 Task: Open Card Snorkeling Review in Board Social Media Influencer Outreach to Workspace CRM Systems and add a team member Softage.2@softage.net, a label Orange, a checklist Sailing, an attachment from Trello, a color Orange and finally, add a card description 'Develop and launch new customer loyalty program for frequent buyers' and a comment 'This task requires us to be proactive and take ownership of our work, ensuring that we are making progress towards our goals.'. Add a start date 'Jan 02, 1900' with a due date 'Jan 09, 1900'
Action: Mouse moved to (117, 48)
Screenshot: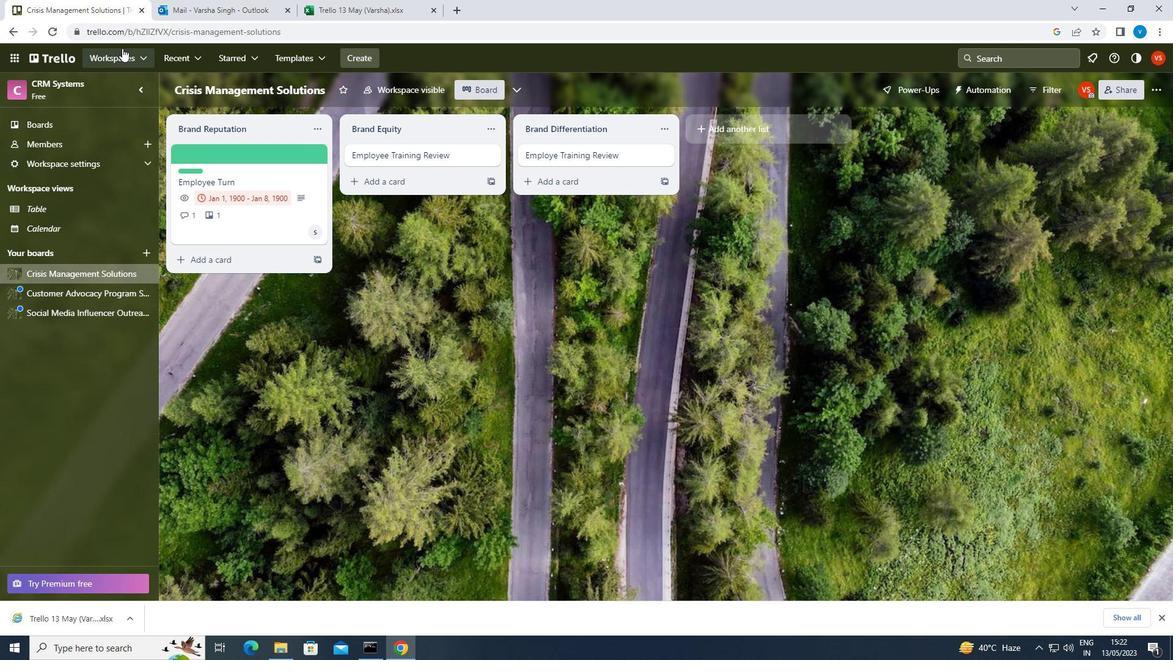 
Action: Mouse pressed left at (117, 48)
Screenshot: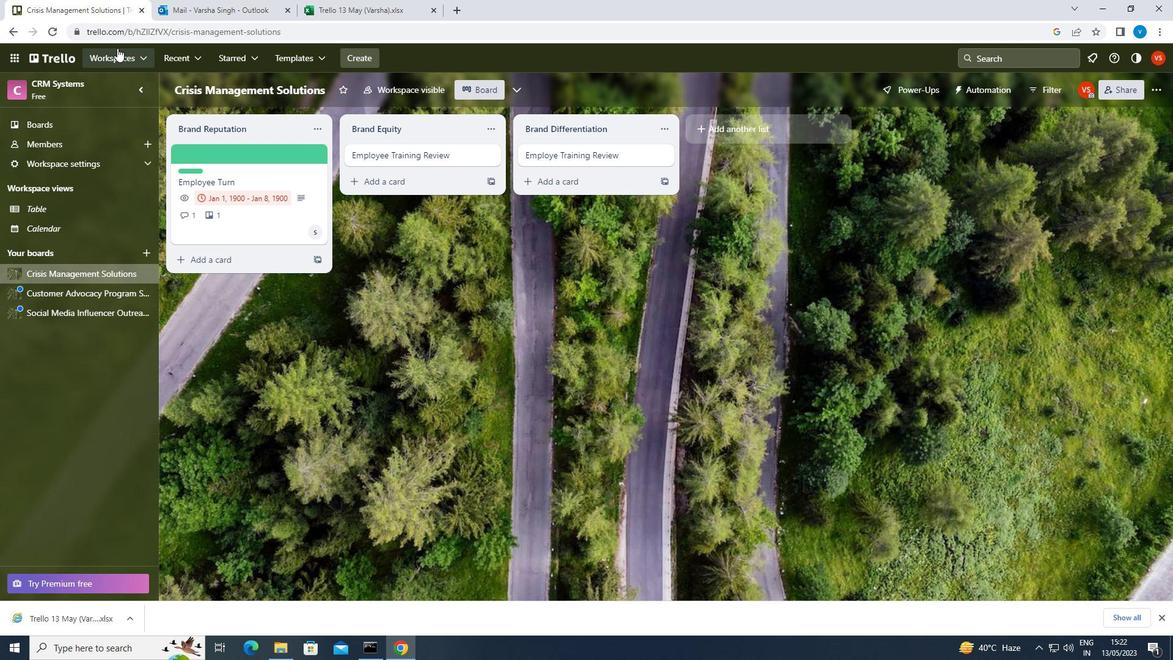
Action: Mouse moved to (143, 480)
Screenshot: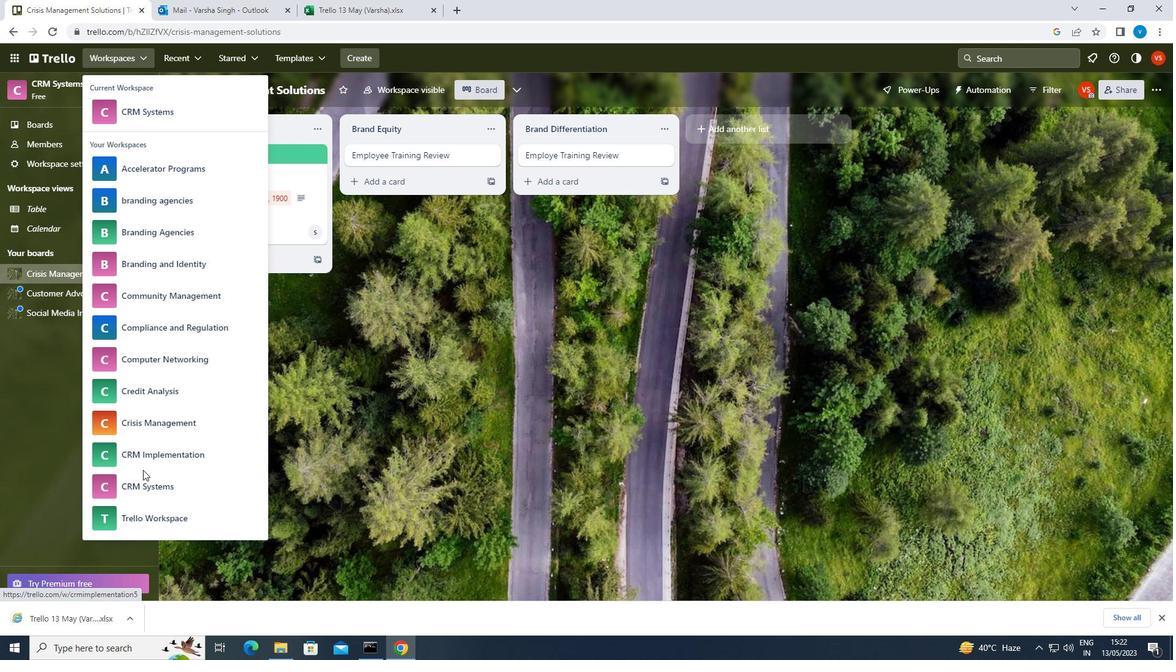 
Action: Mouse pressed left at (143, 480)
Screenshot: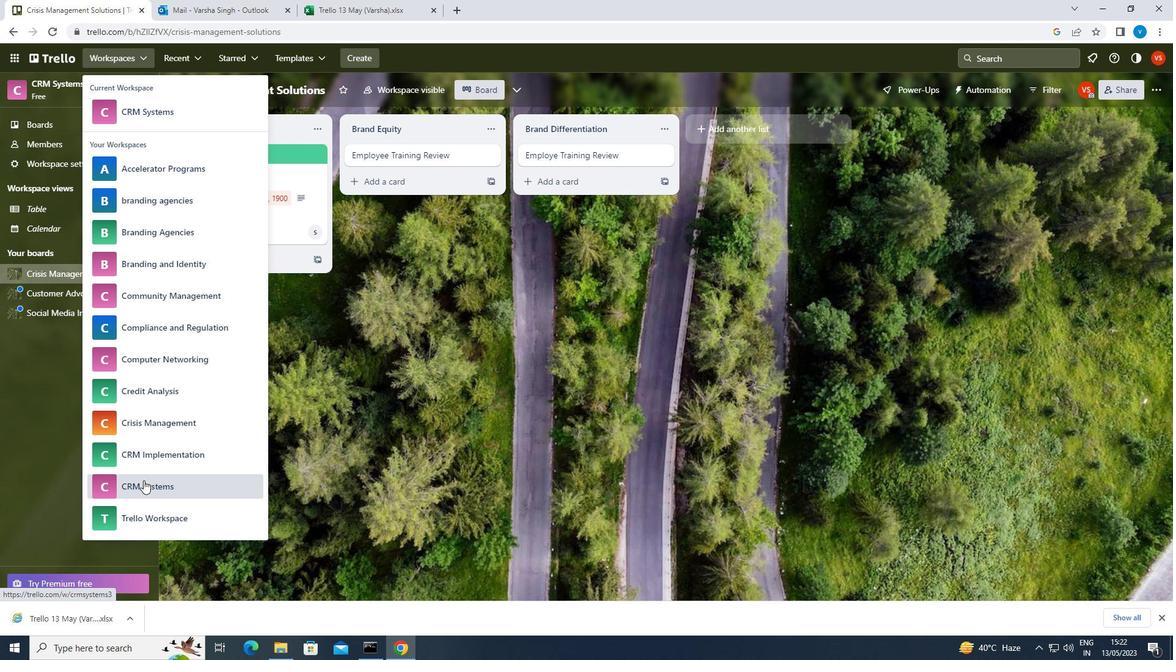 
Action: Mouse moved to (81, 310)
Screenshot: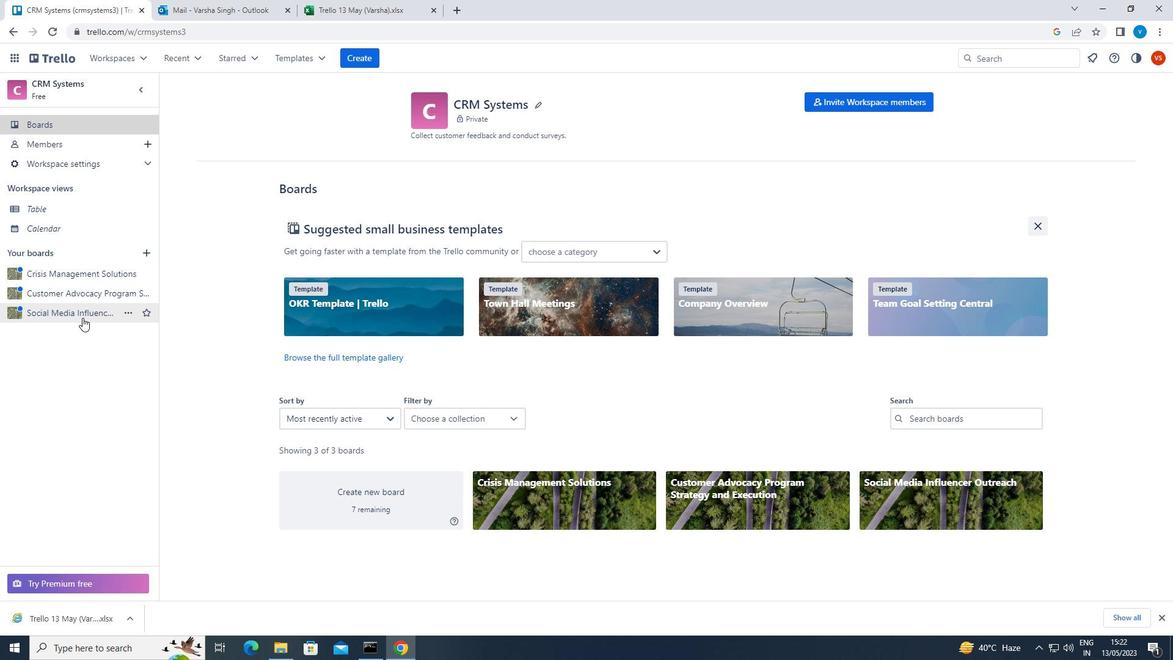 
Action: Mouse pressed left at (81, 310)
Screenshot: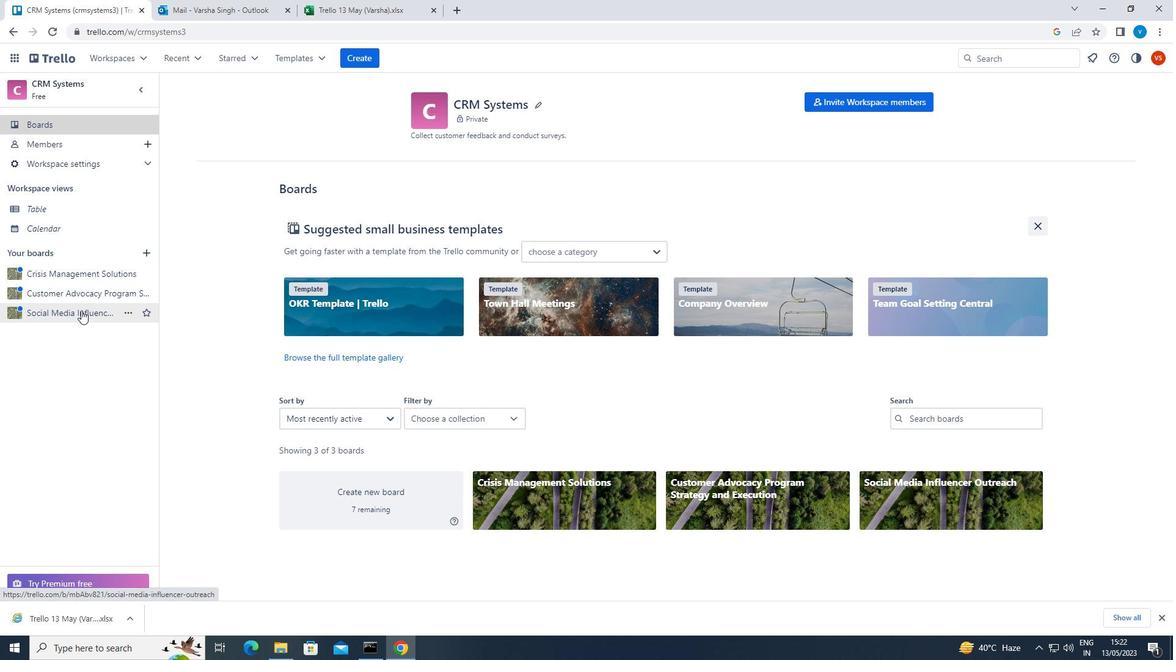 
Action: Mouse moved to (238, 150)
Screenshot: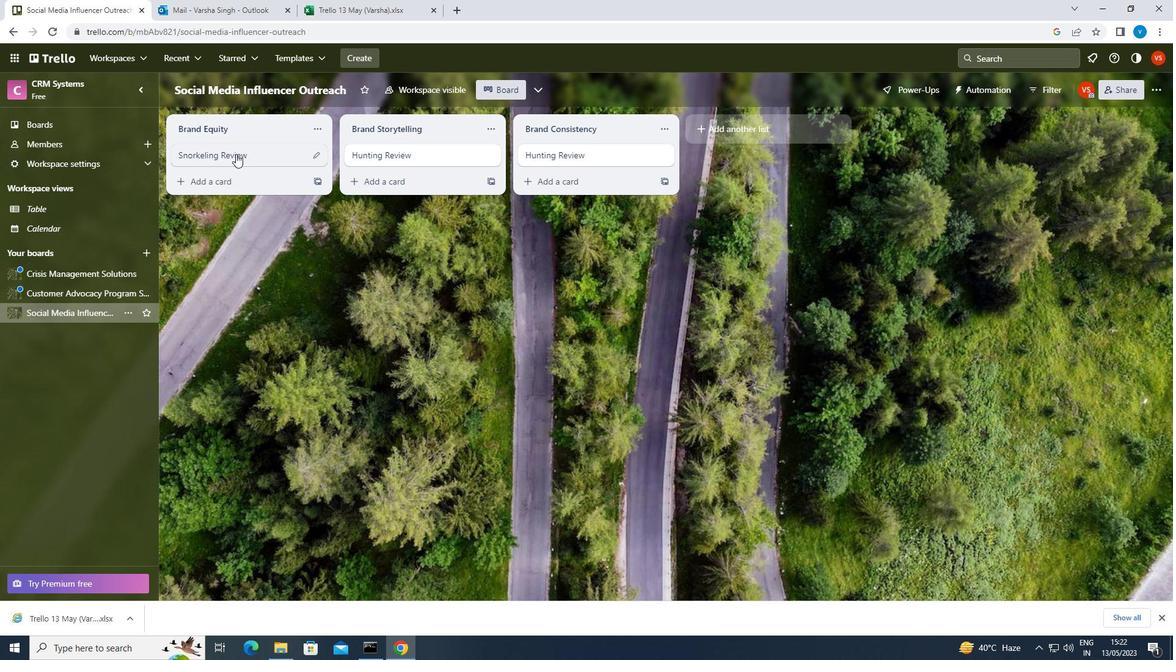 
Action: Mouse pressed left at (238, 150)
Screenshot: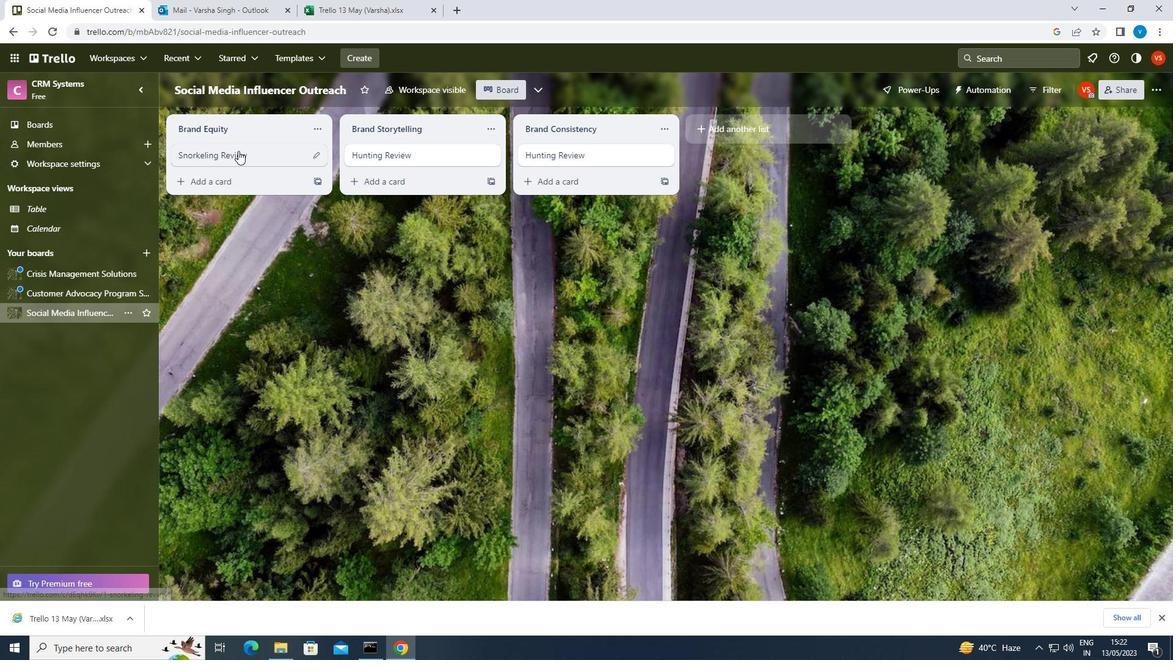 
Action: Mouse moved to (746, 153)
Screenshot: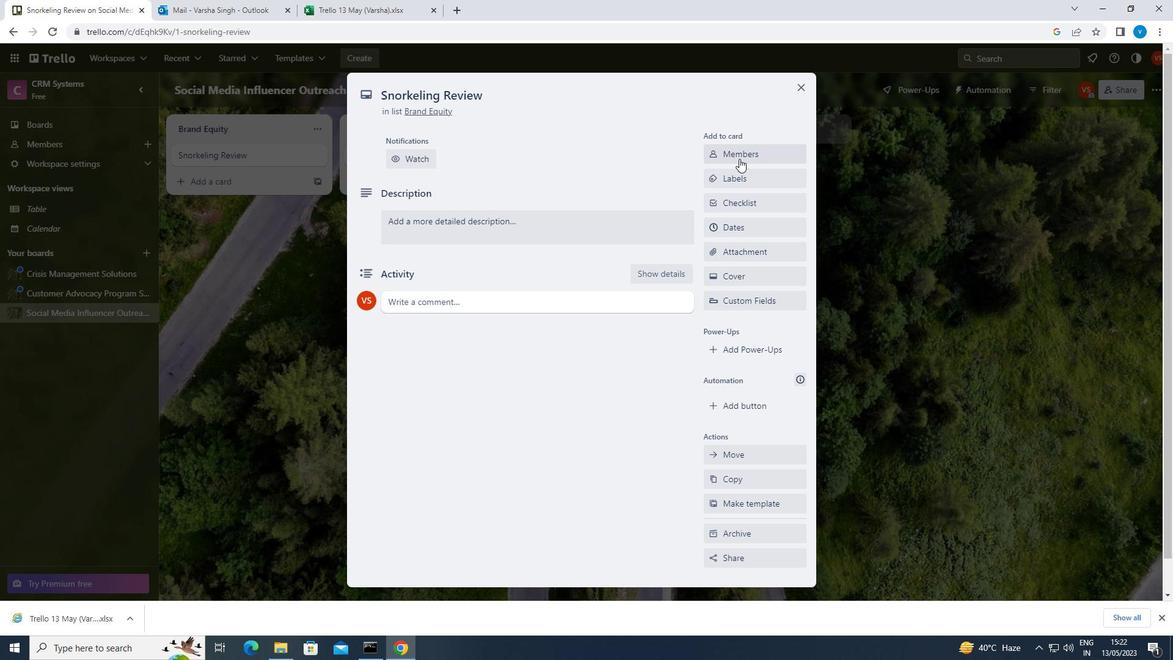 
Action: Mouse pressed left at (746, 153)
Screenshot: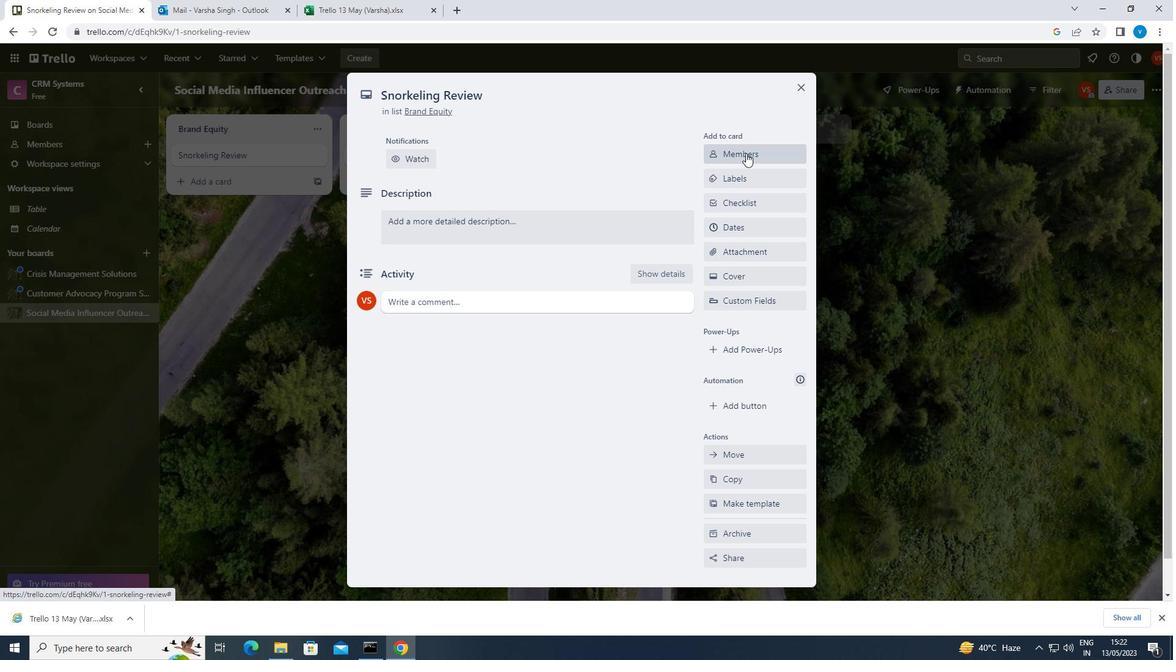 
Action: Key pressed <Key.shift>SOFTAGE.2<Key.shift>@SOFTAGE.NET
Screenshot: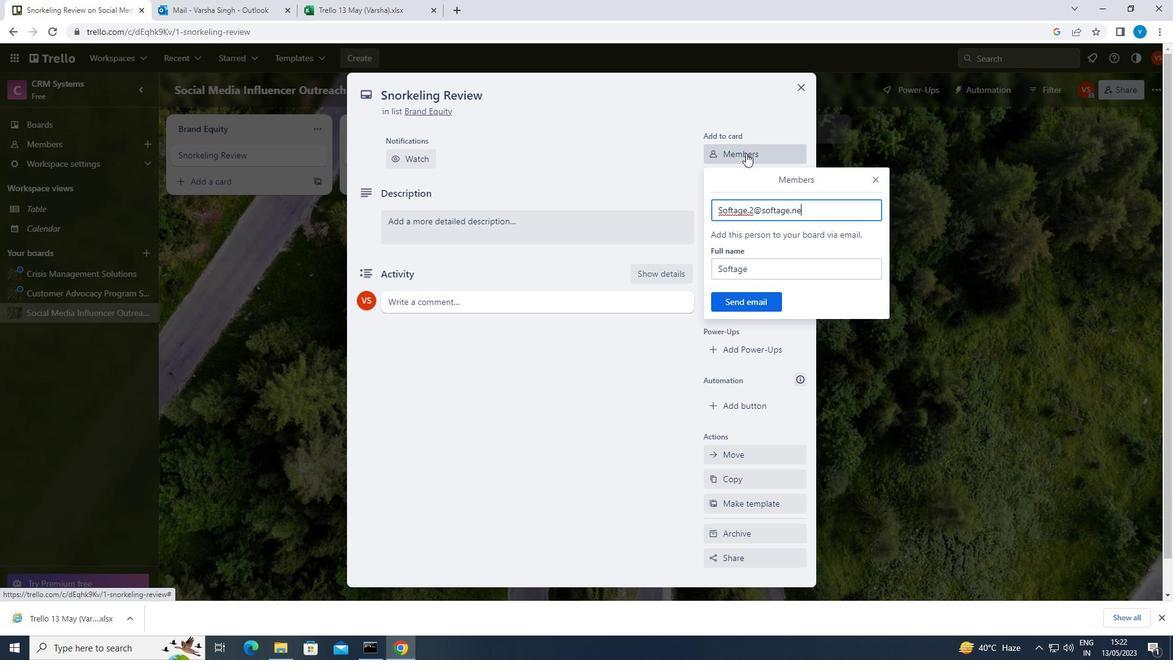 
Action: Mouse moved to (752, 297)
Screenshot: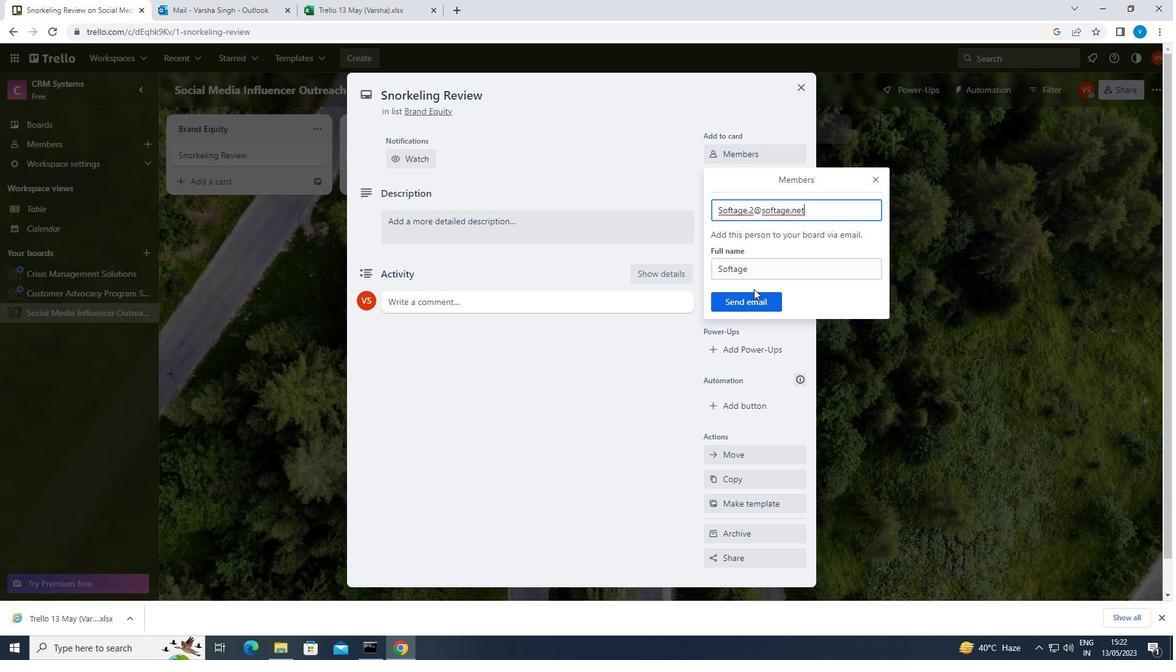 
Action: Mouse pressed left at (752, 297)
Screenshot: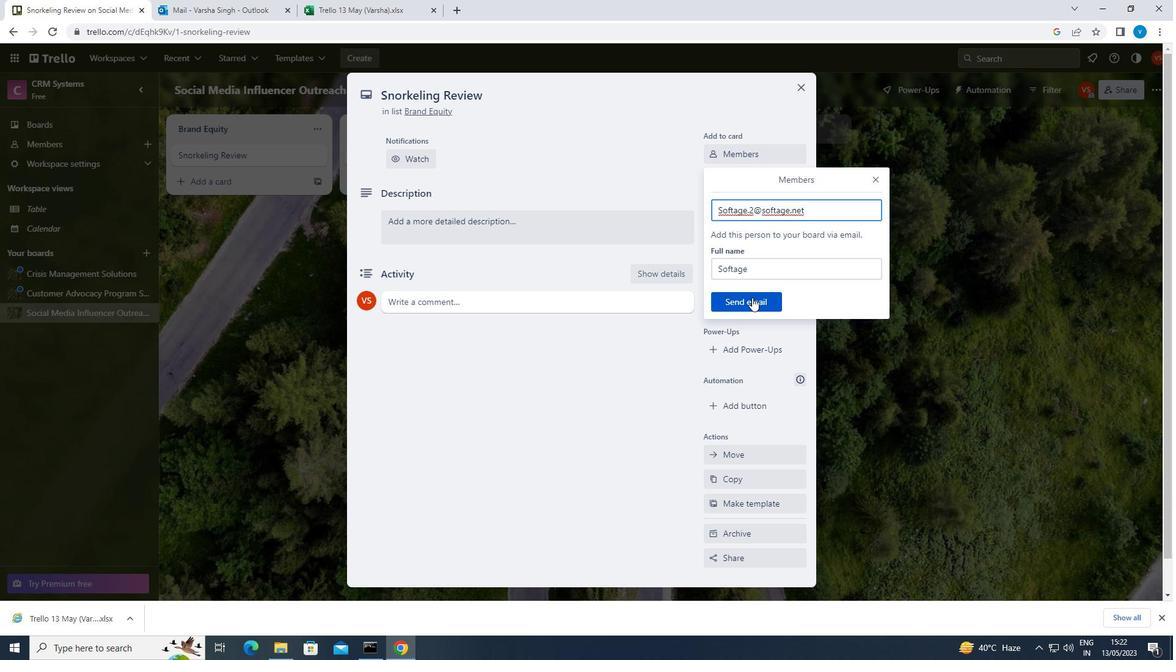 
Action: Mouse moved to (782, 220)
Screenshot: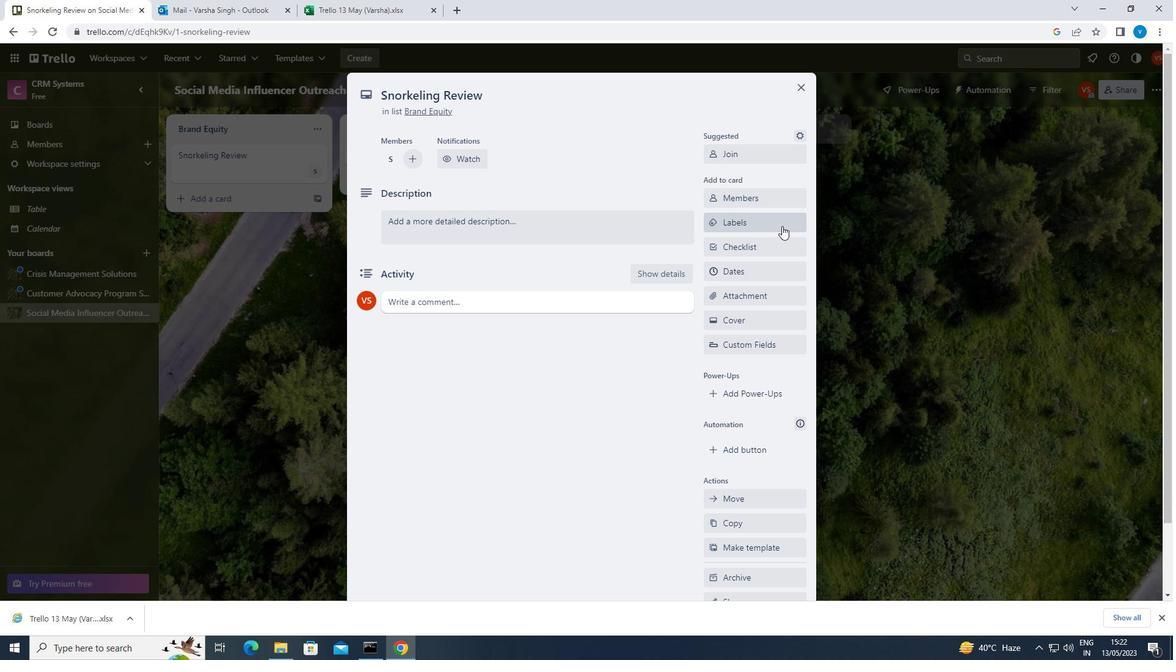 
Action: Mouse pressed left at (782, 220)
Screenshot: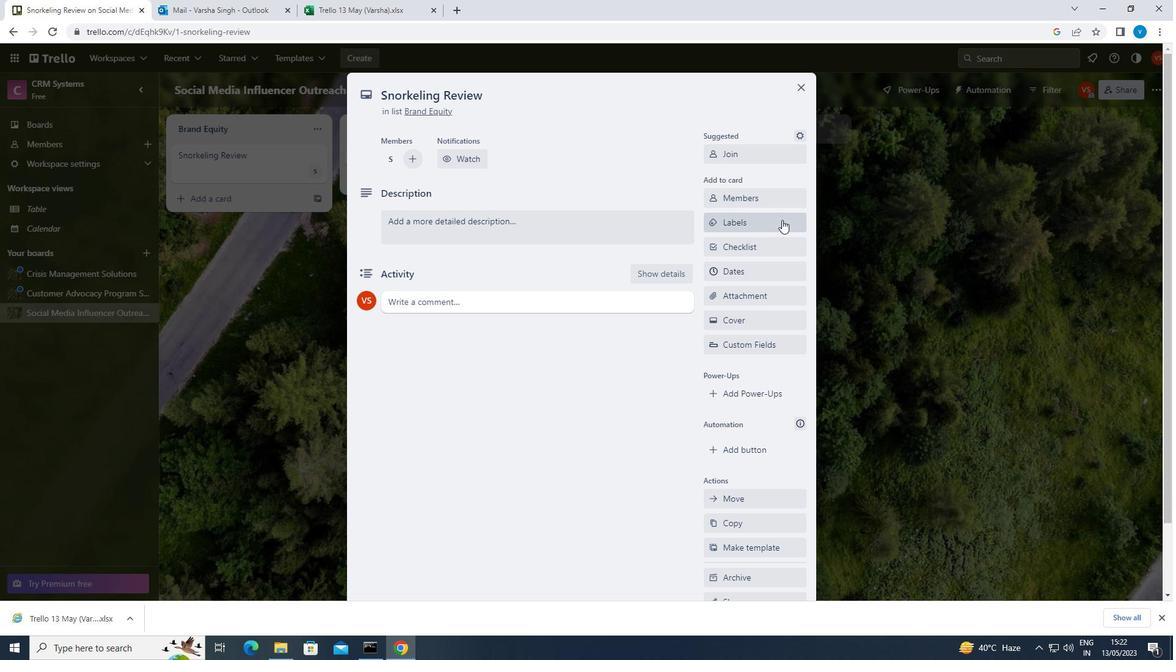 
Action: Mouse moved to (800, 363)
Screenshot: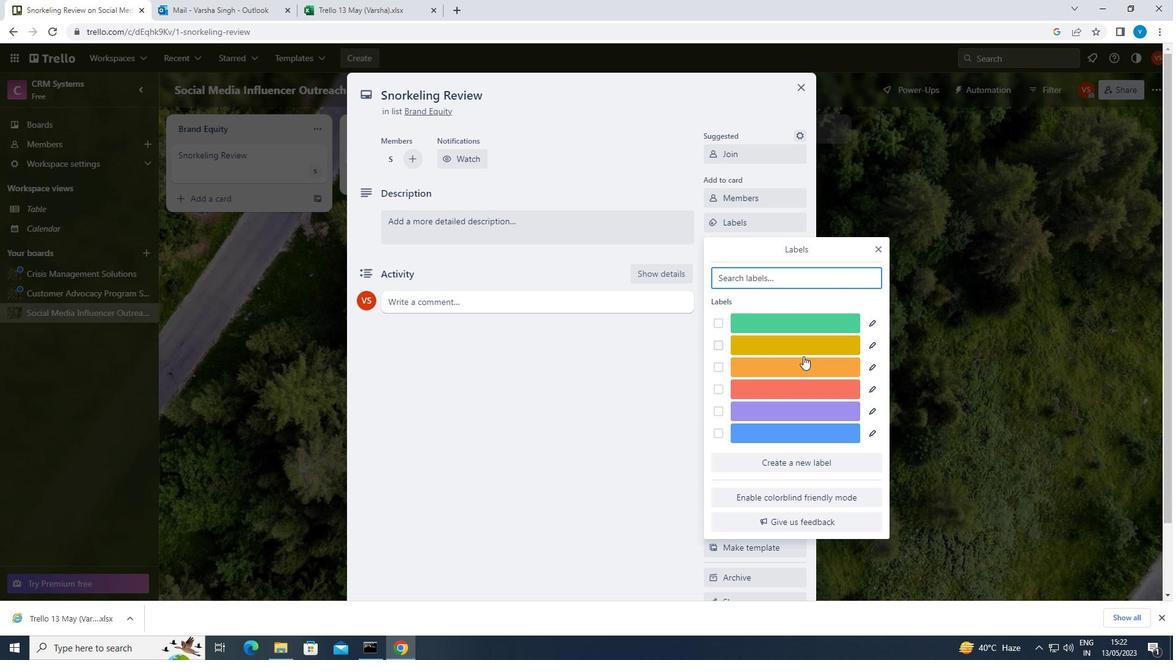 
Action: Mouse pressed left at (800, 363)
Screenshot: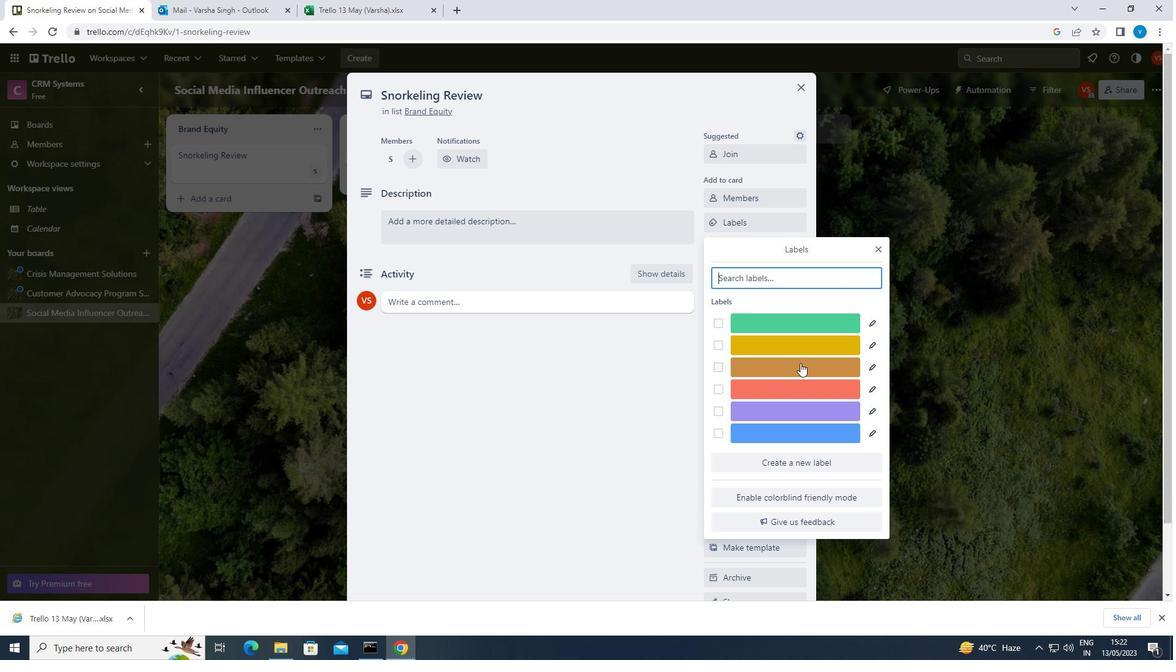 
Action: Mouse moved to (875, 250)
Screenshot: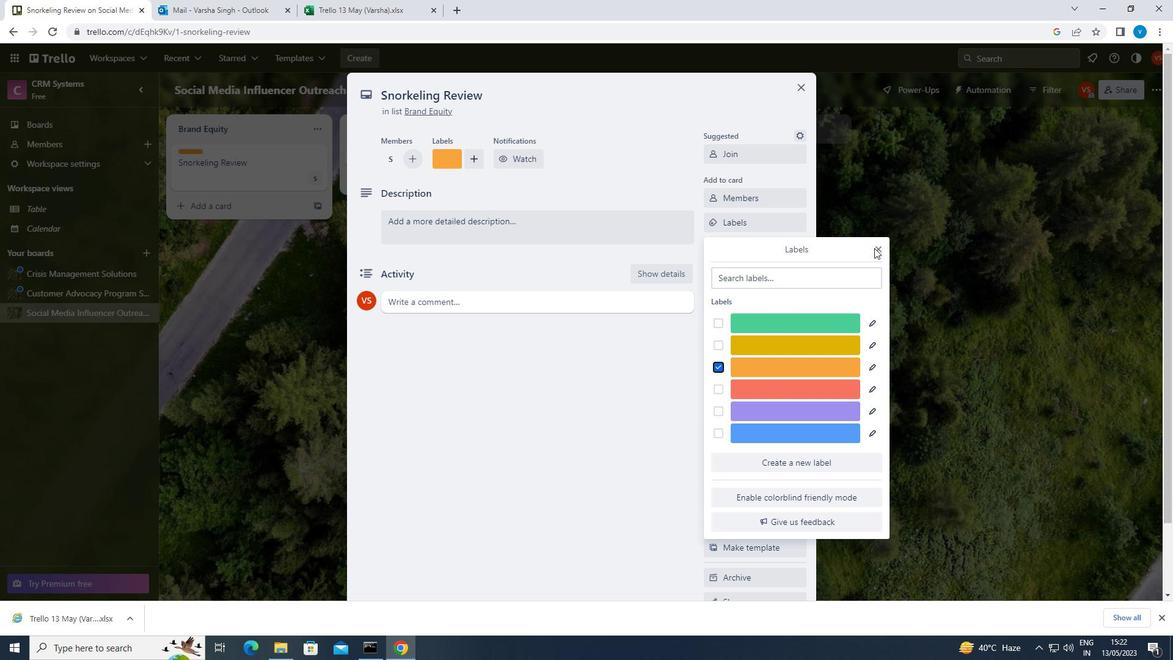 
Action: Mouse pressed left at (875, 250)
Screenshot: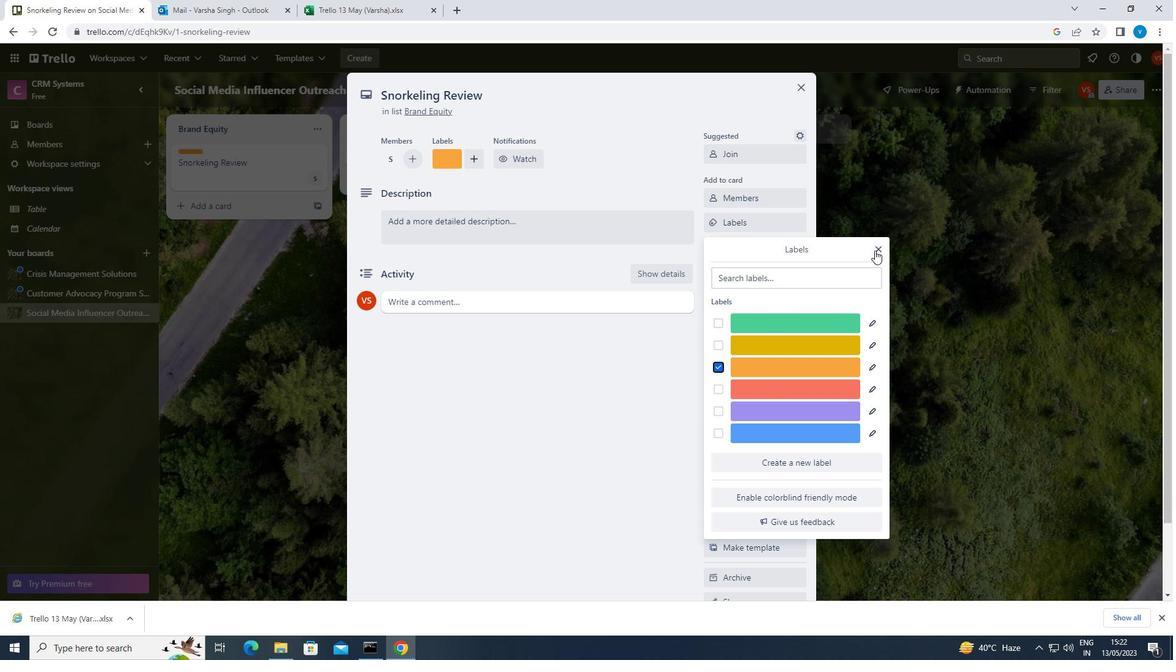 
Action: Mouse moved to (777, 248)
Screenshot: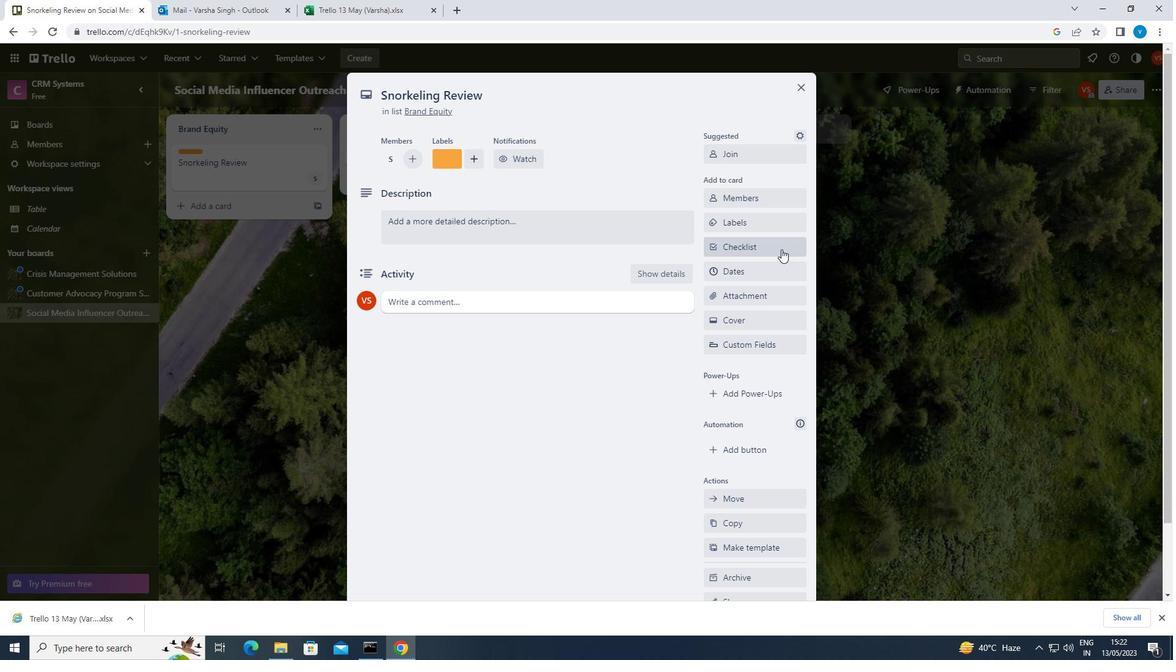 
Action: Mouse pressed left at (777, 248)
Screenshot: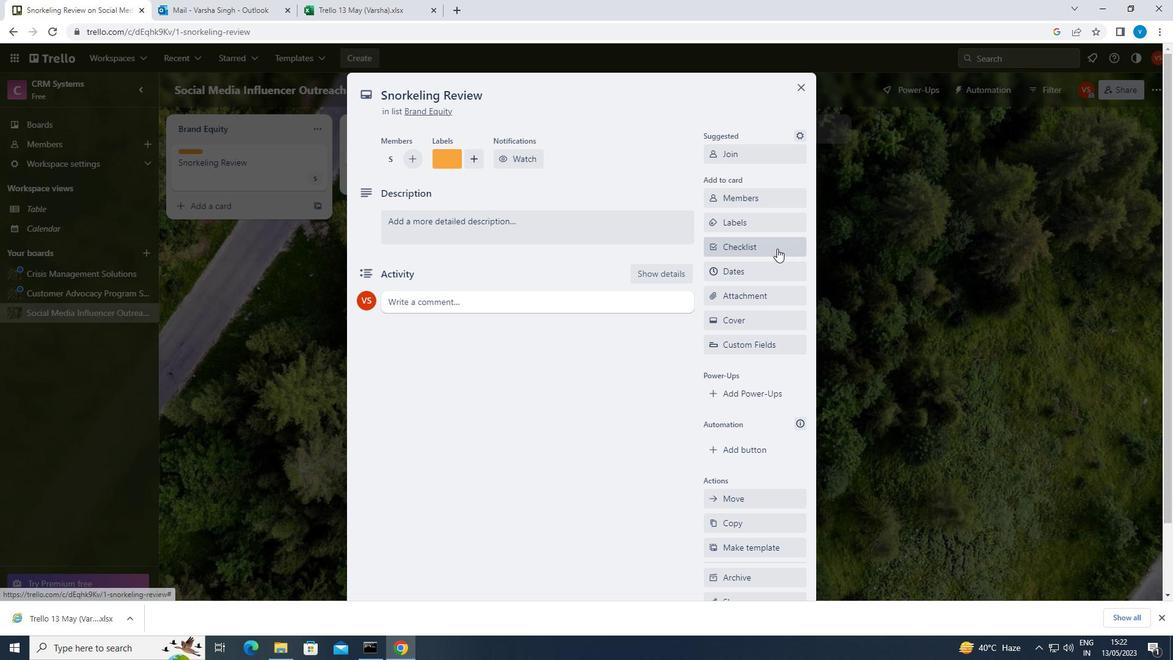 
Action: Mouse moved to (776, 318)
Screenshot: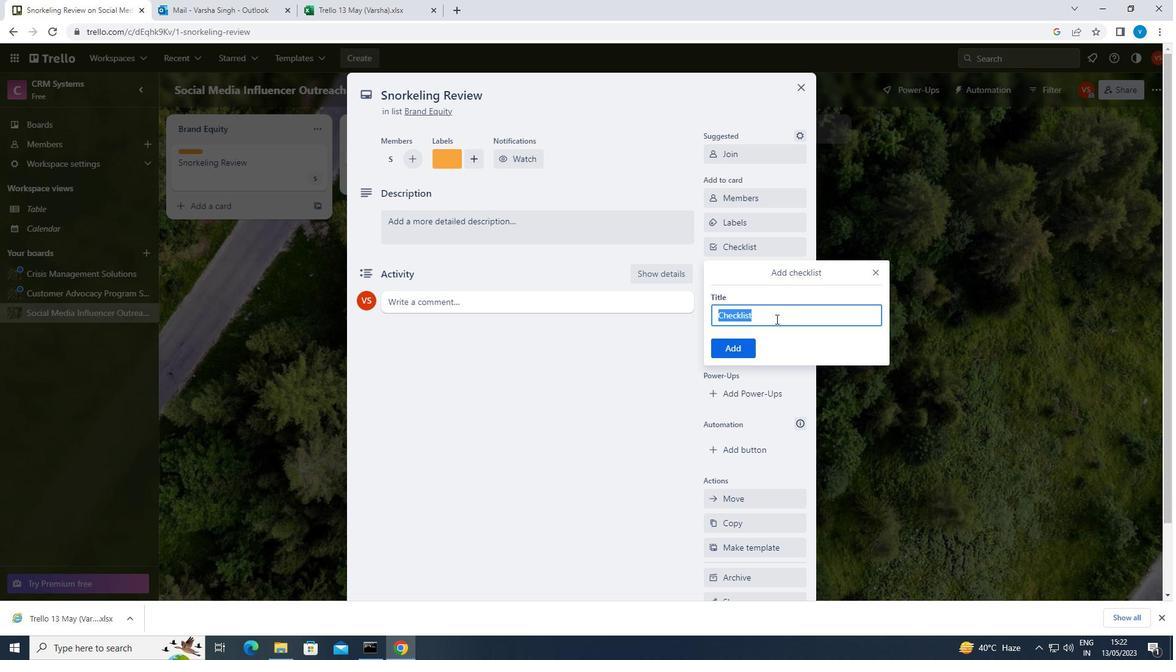
Action: Key pressed <Key.shift>
Screenshot: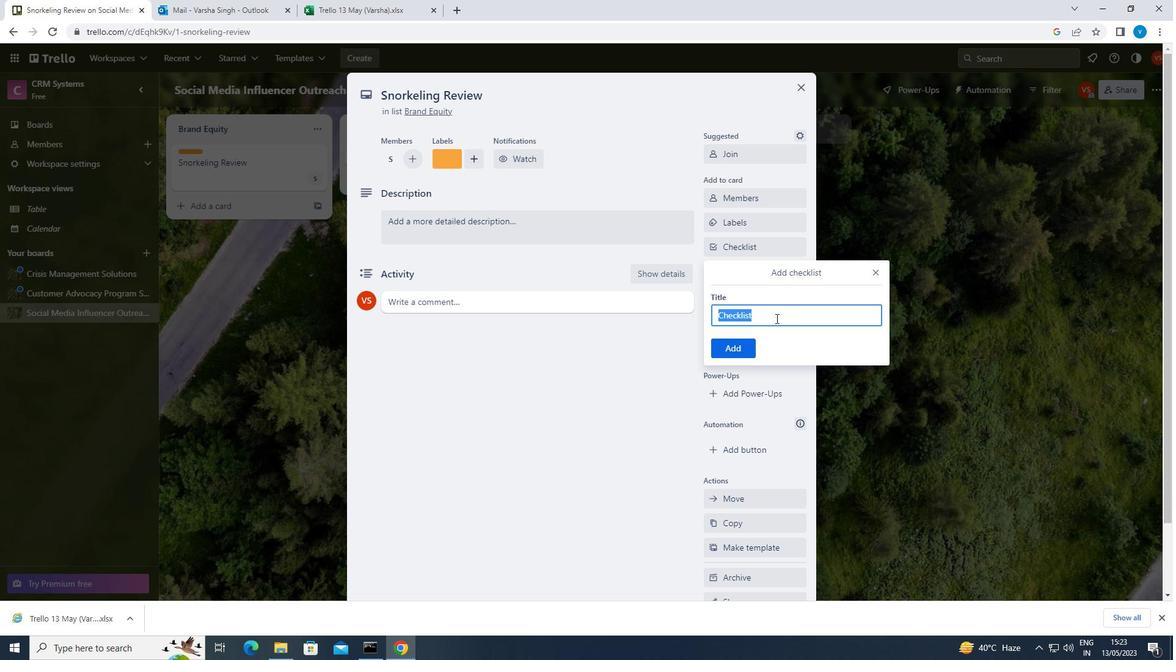 
Action: Mouse moved to (776, 318)
Screenshot: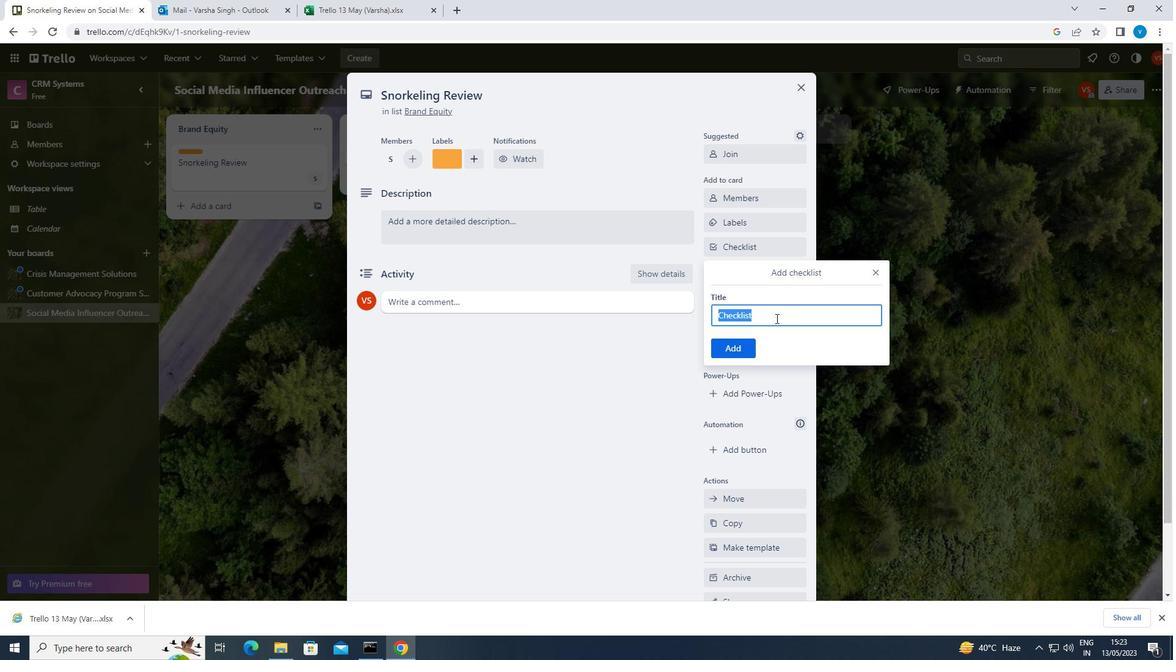 
Action: Key pressed SAILING
Screenshot: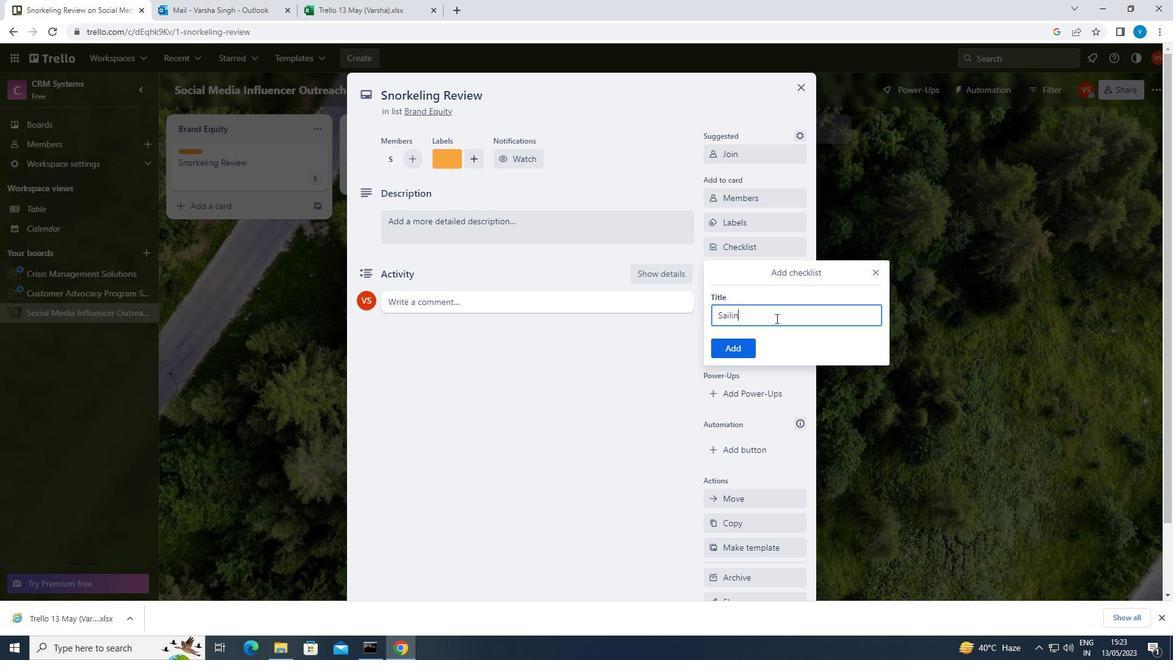 
Action: Mouse moved to (740, 350)
Screenshot: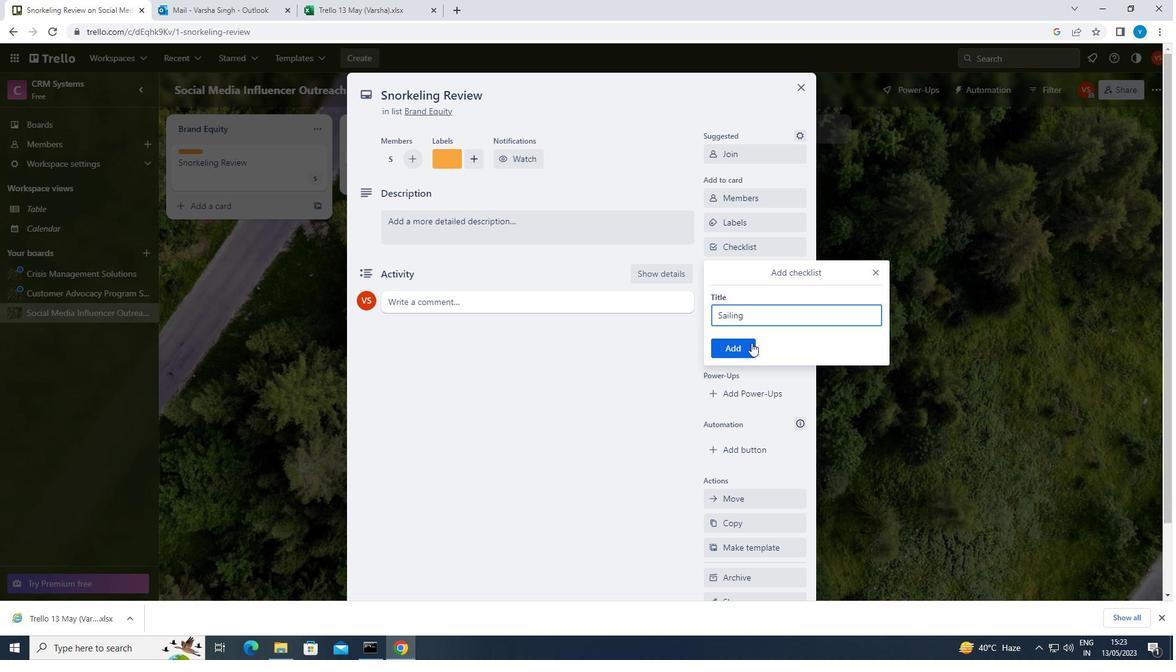 
Action: Mouse pressed left at (740, 350)
Screenshot: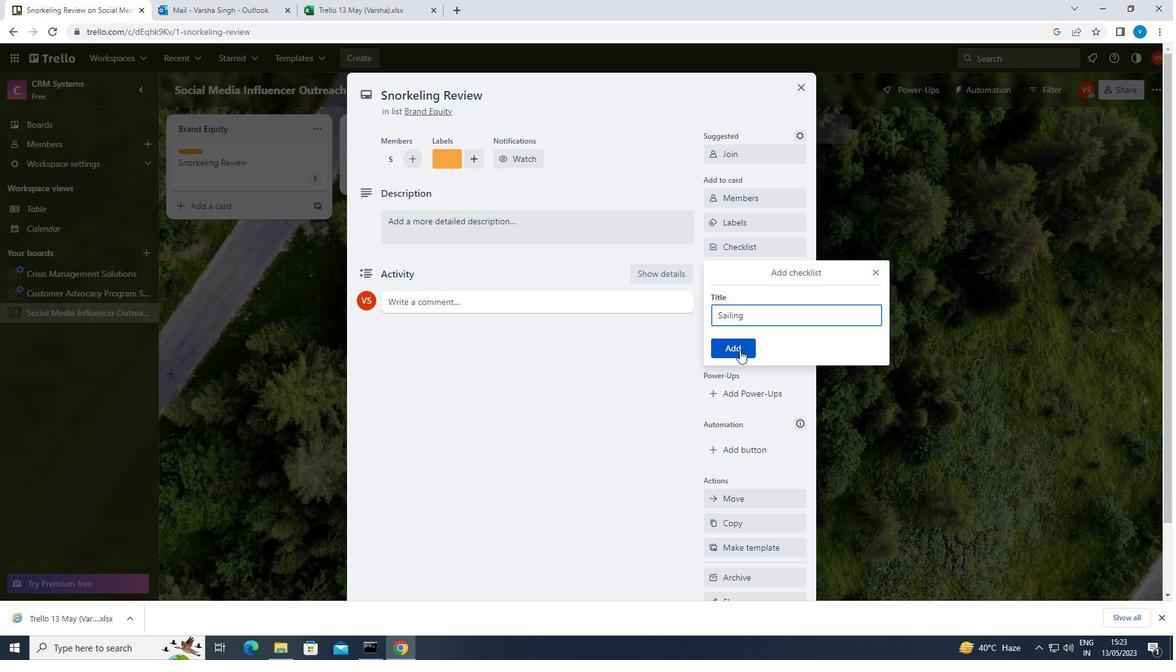
Action: Mouse moved to (759, 290)
Screenshot: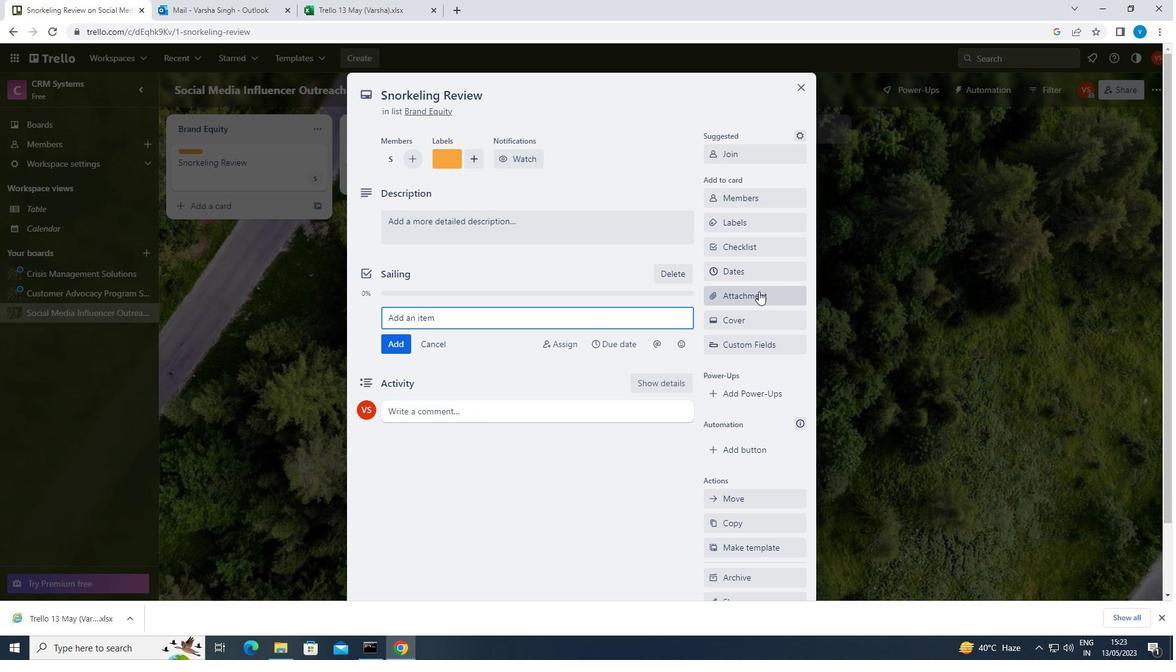
Action: Mouse pressed left at (759, 290)
Screenshot: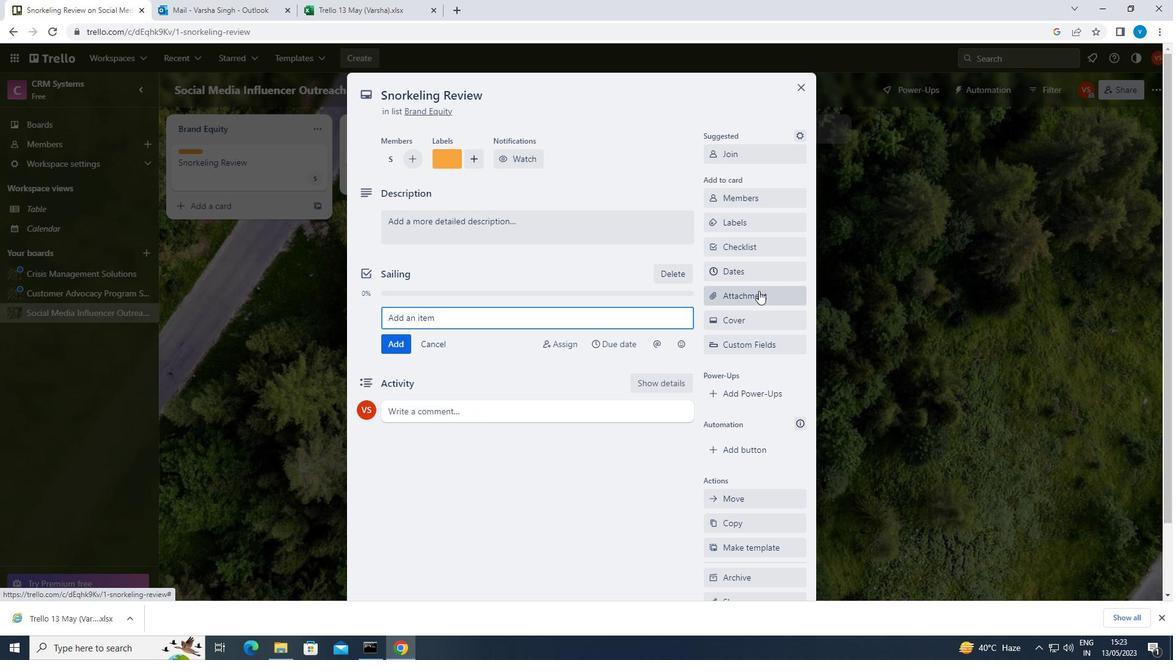 
Action: Mouse moved to (743, 377)
Screenshot: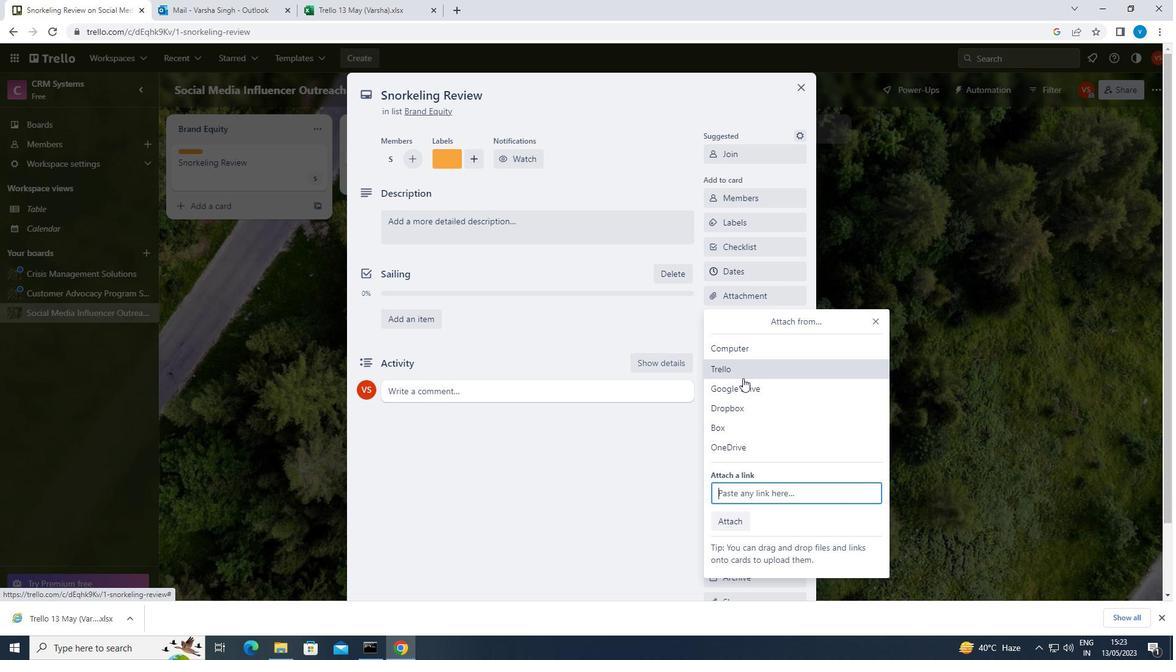 
Action: Mouse pressed left at (743, 377)
Screenshot: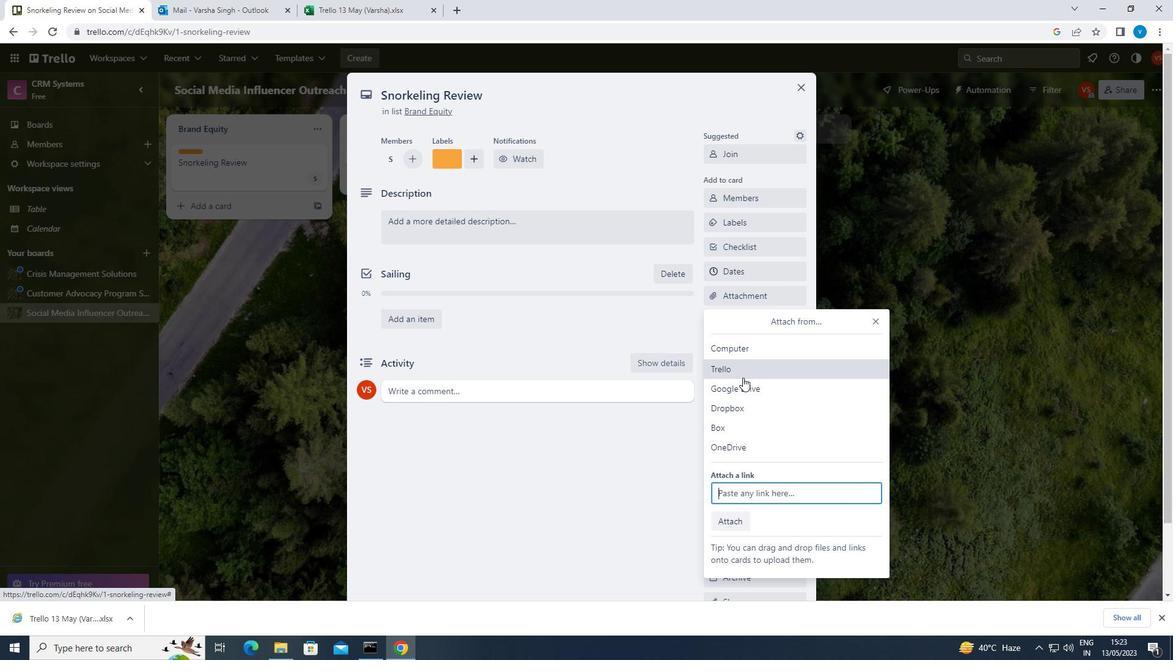 
Action: Mouse moved to (797, 309)
Screenshot: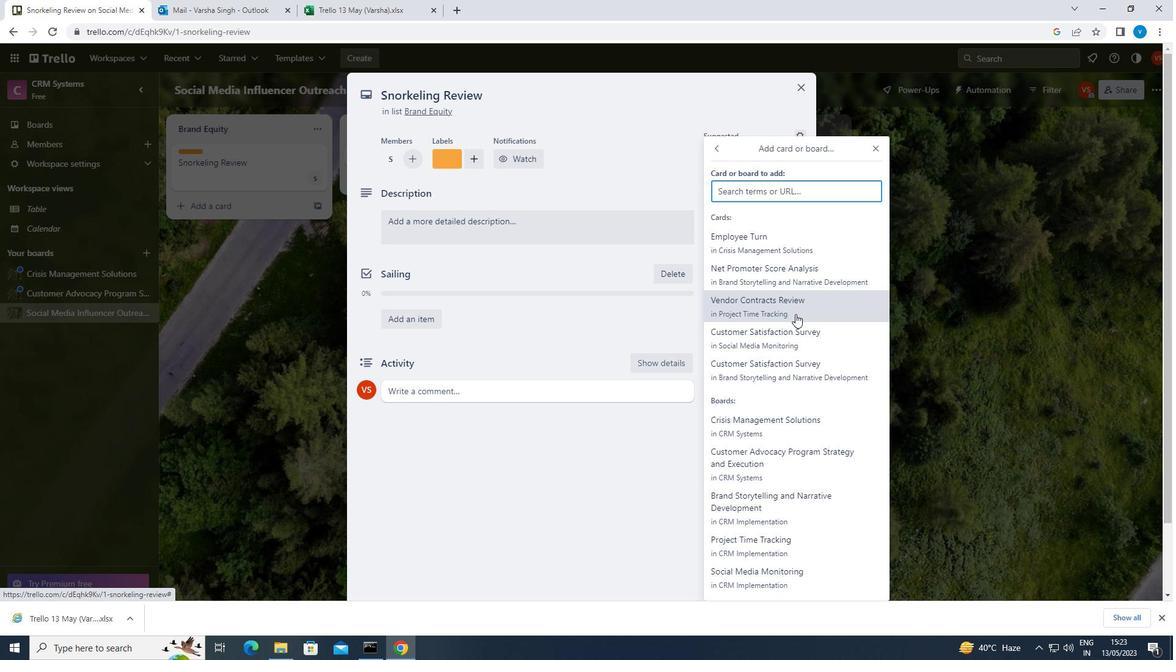 
Action: Mouse pressed left at (797, 309)
Screenshot: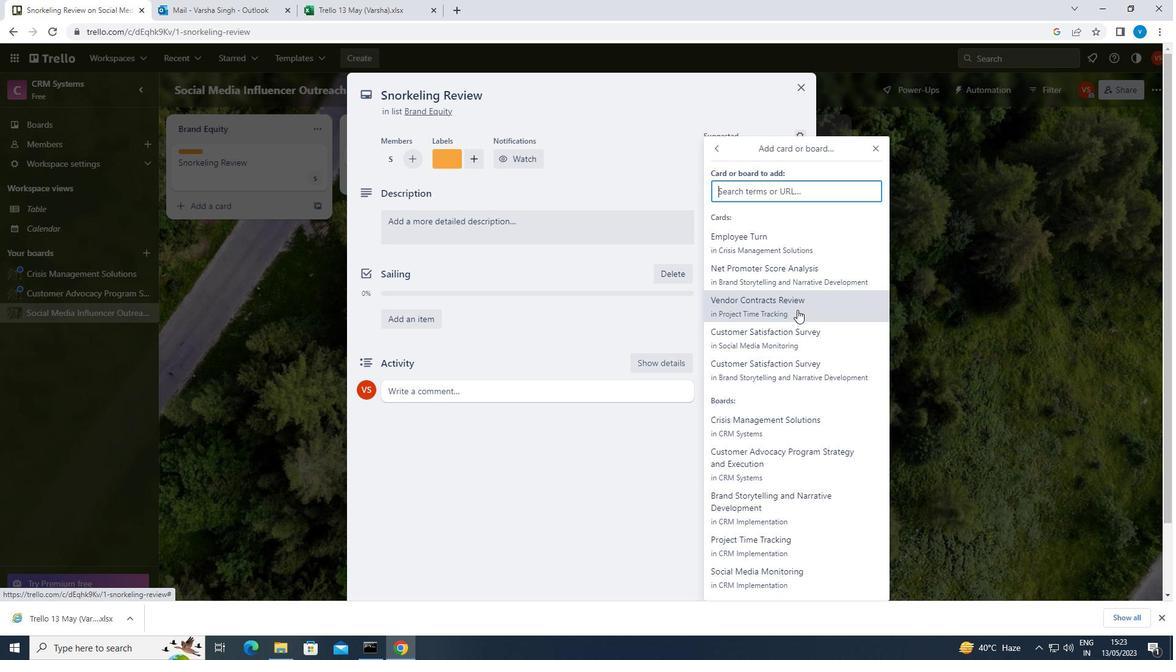 
Action: Mouse moved to (779, 317)
Screenshot: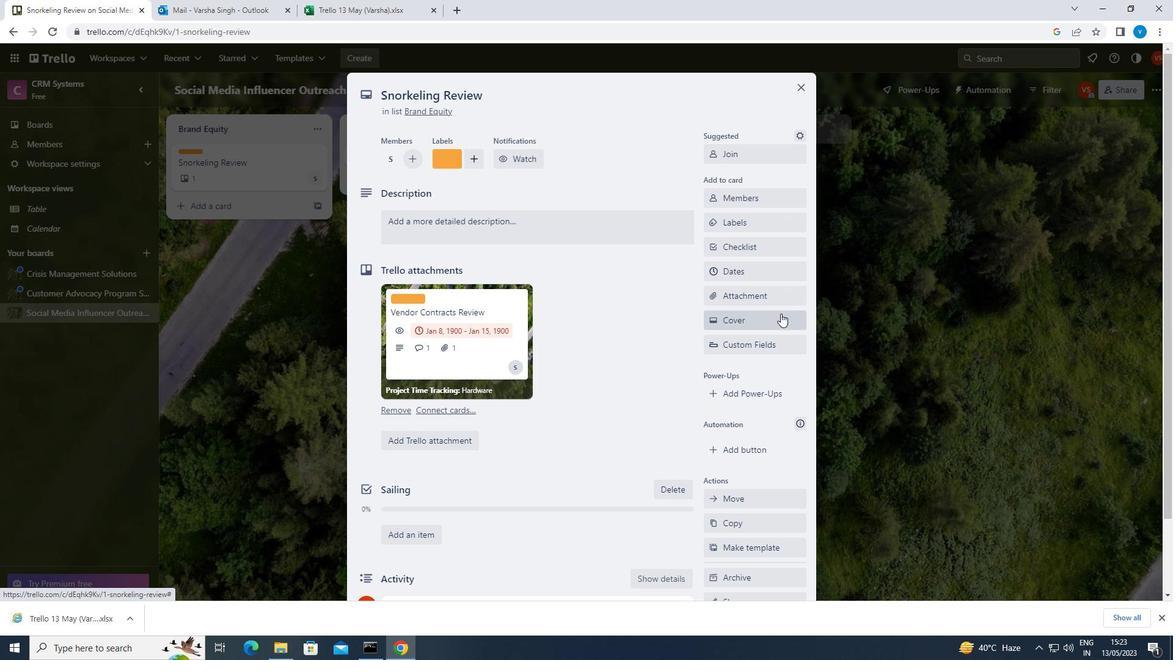 
Action: Mouse pressed left at (779, 317)
Screenshot: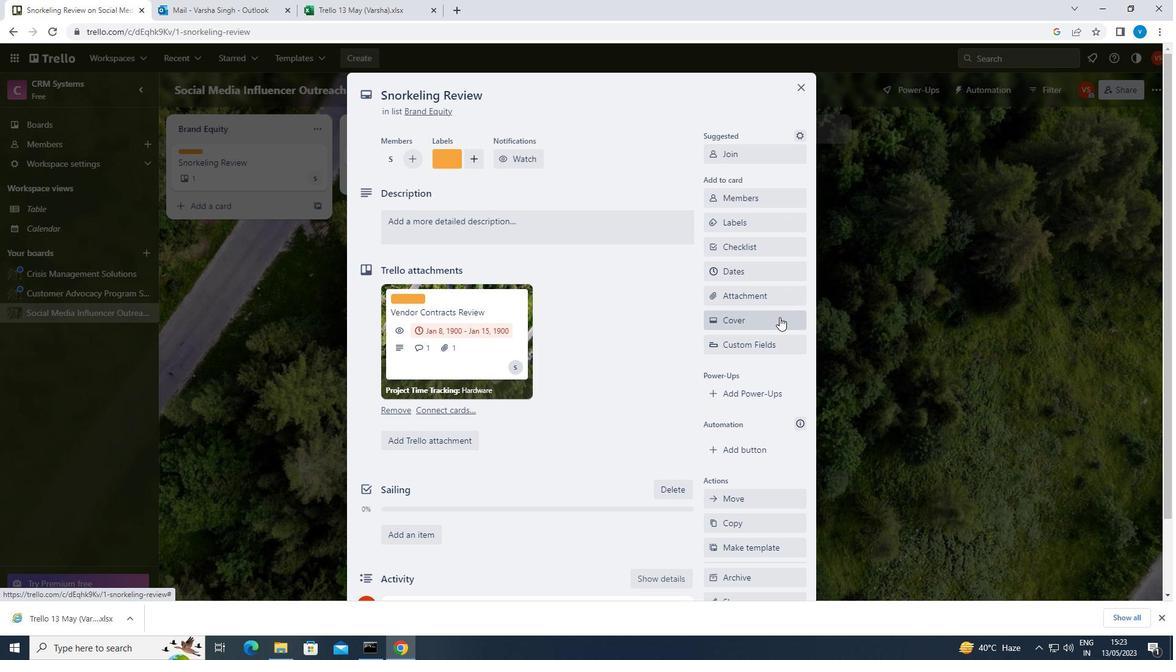
Action: Mouse moved to (803, 356)
Screenshot: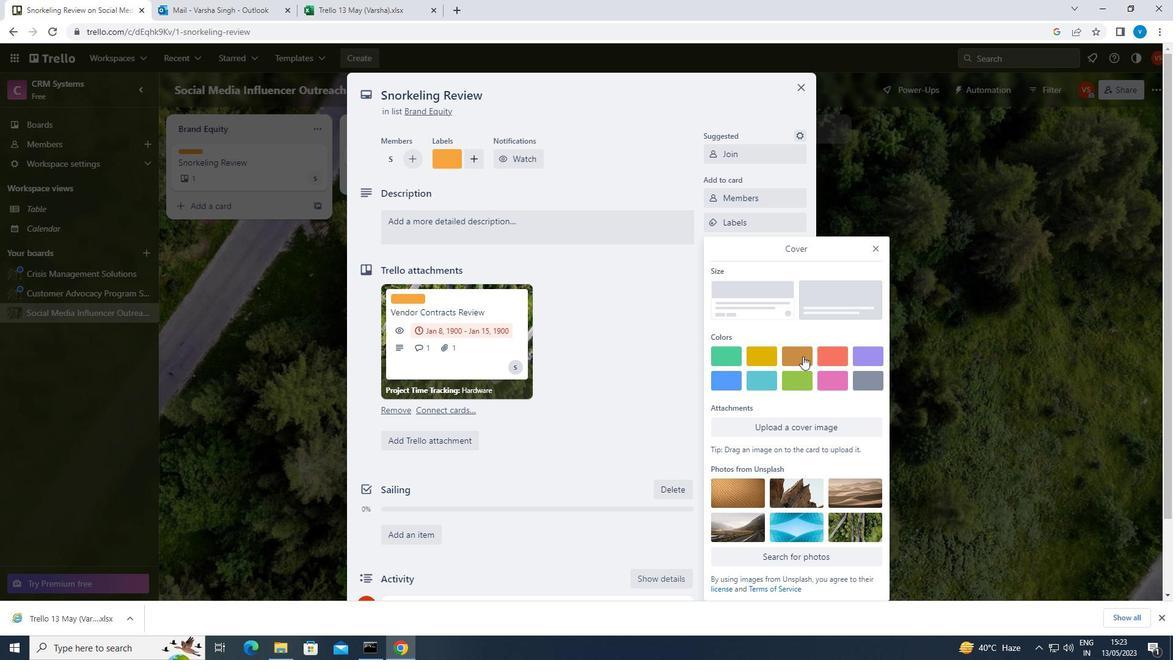 
Action: Mouse pressed left at (803, 356)
Screenshot: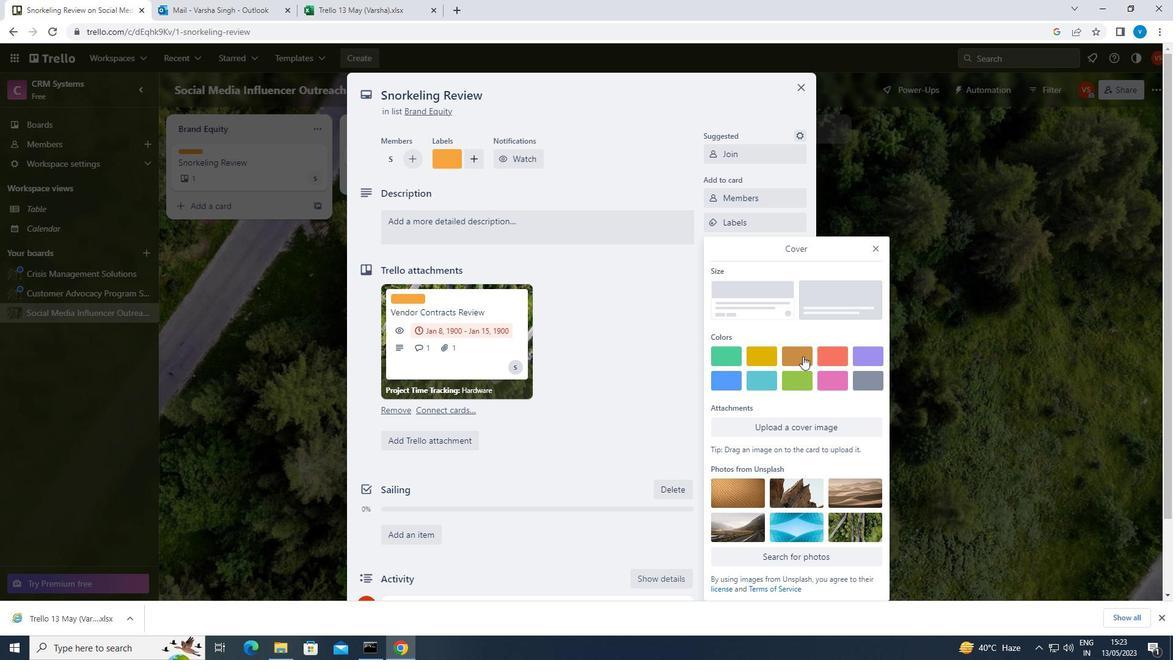 
Action: Mouse moved to (875, 226)
Screenshot: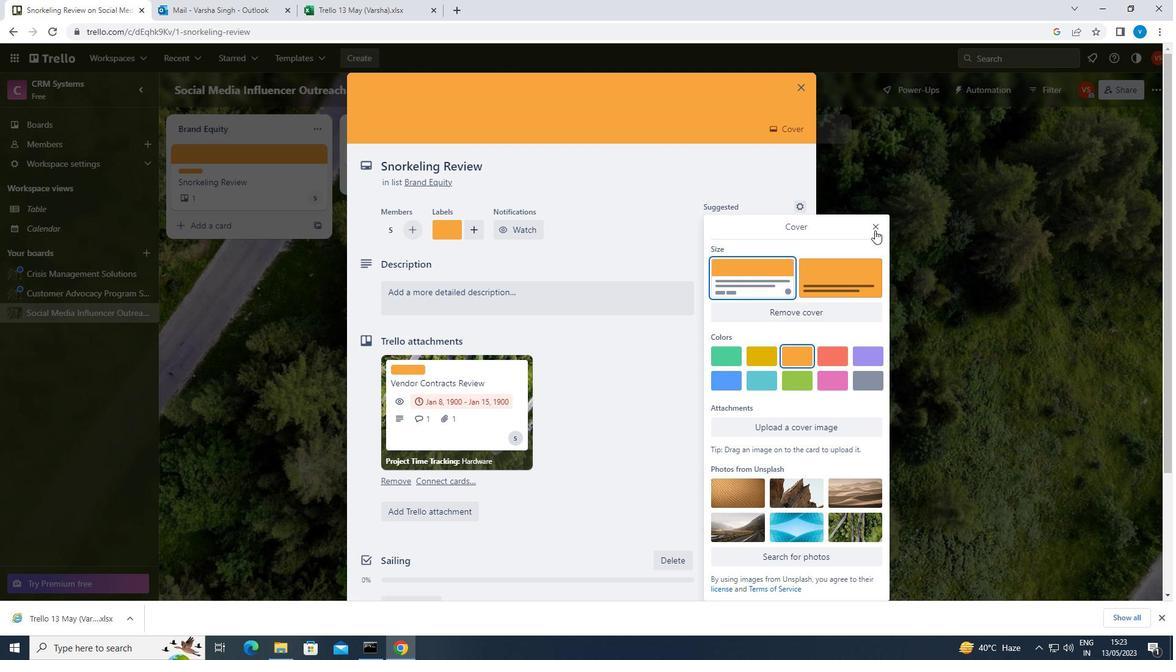 
Action: Mouse pressed left at (875, 226)
Screenshot: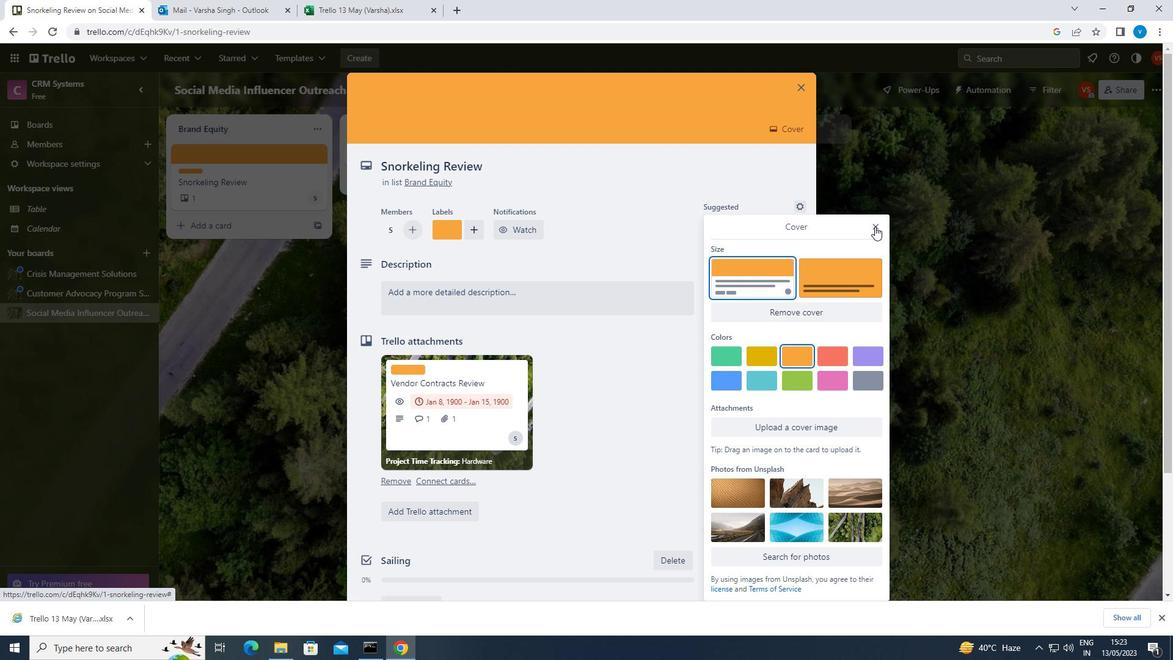 
Action: Mouse moved to (595, 292)
Screenshot: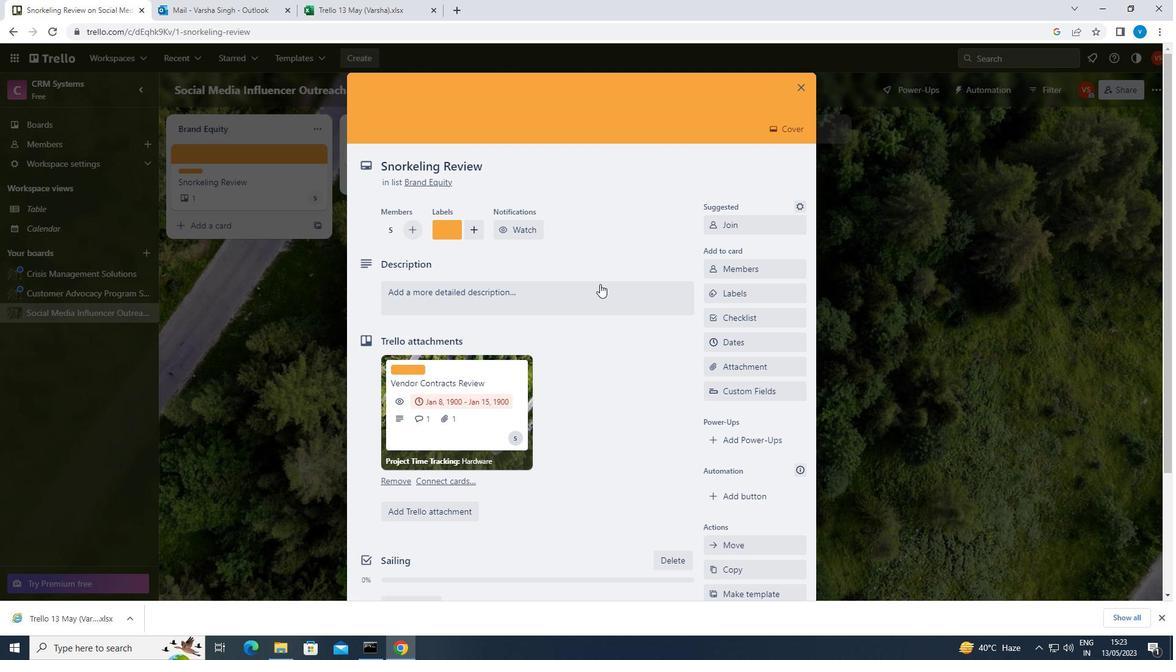 
Action: Mouse pressed left at (595, 292)
Screenshot: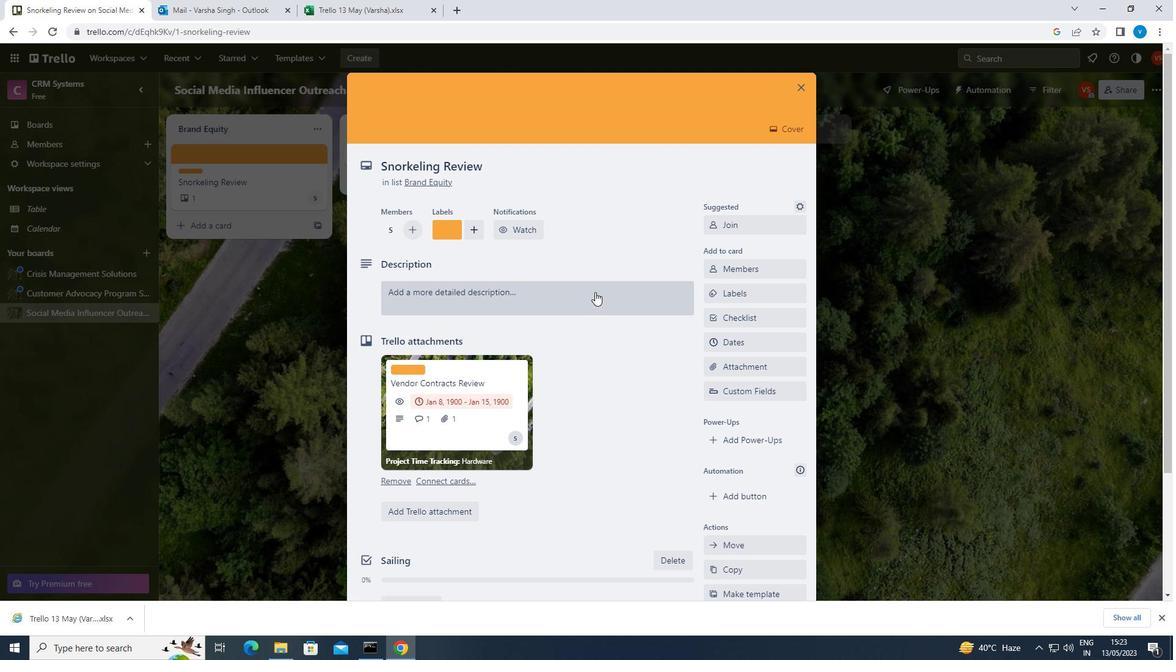 
Action: Key pressed <Key.shift>DEVELOP<Key.space>AND<Key.space>LAUNCH<Key.space>NEW<Key.space>CUSTOMER<Key.space>LOYALTY<Key.space>PROGRAM<Key.space>FOR<Key.space>FREQUENT<Key.space>BUYERS
Screenshot: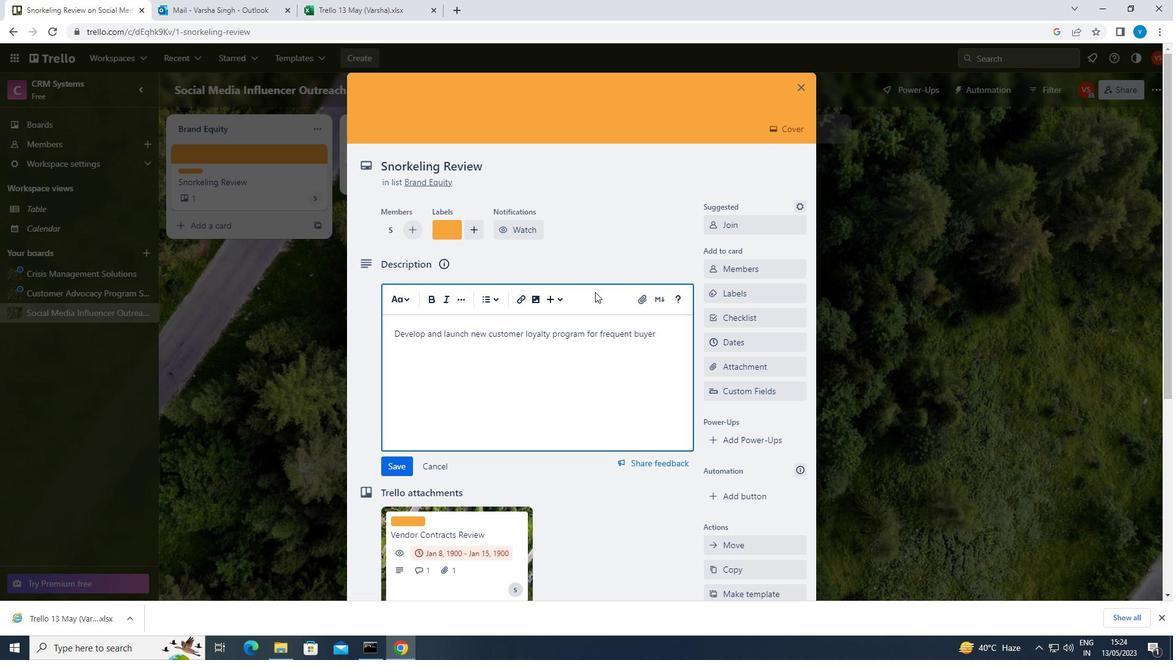 
Action: Mouse moved to (397, 463)
Screenshot: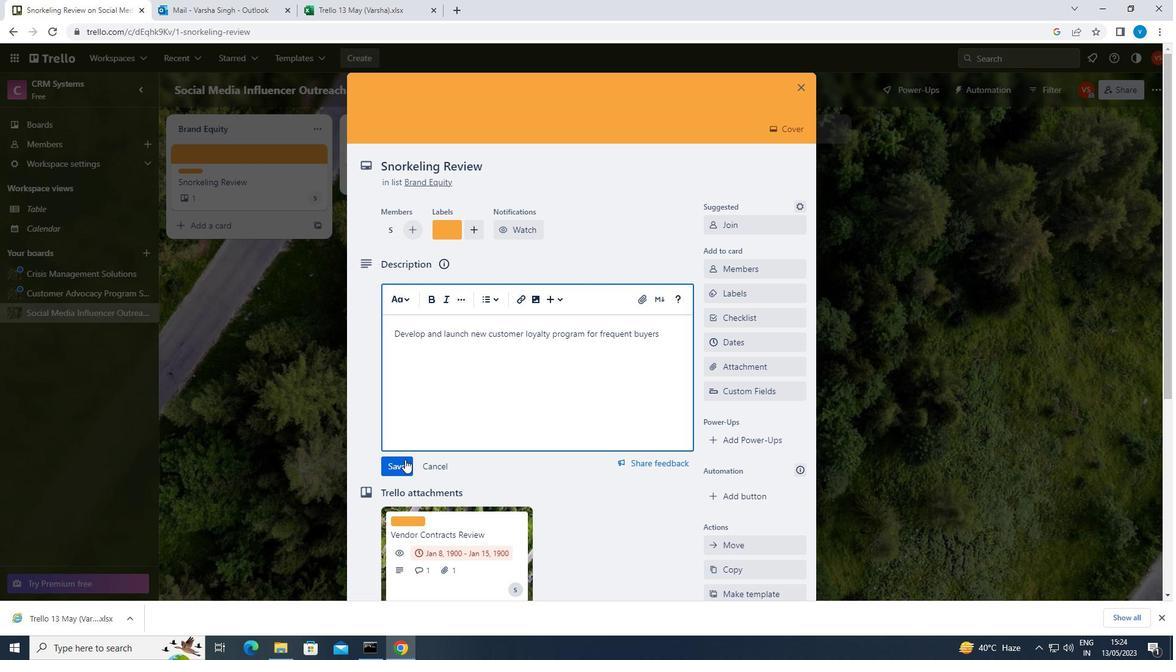 
Action: Mouse pressed left at (397, 463)
Screenshot: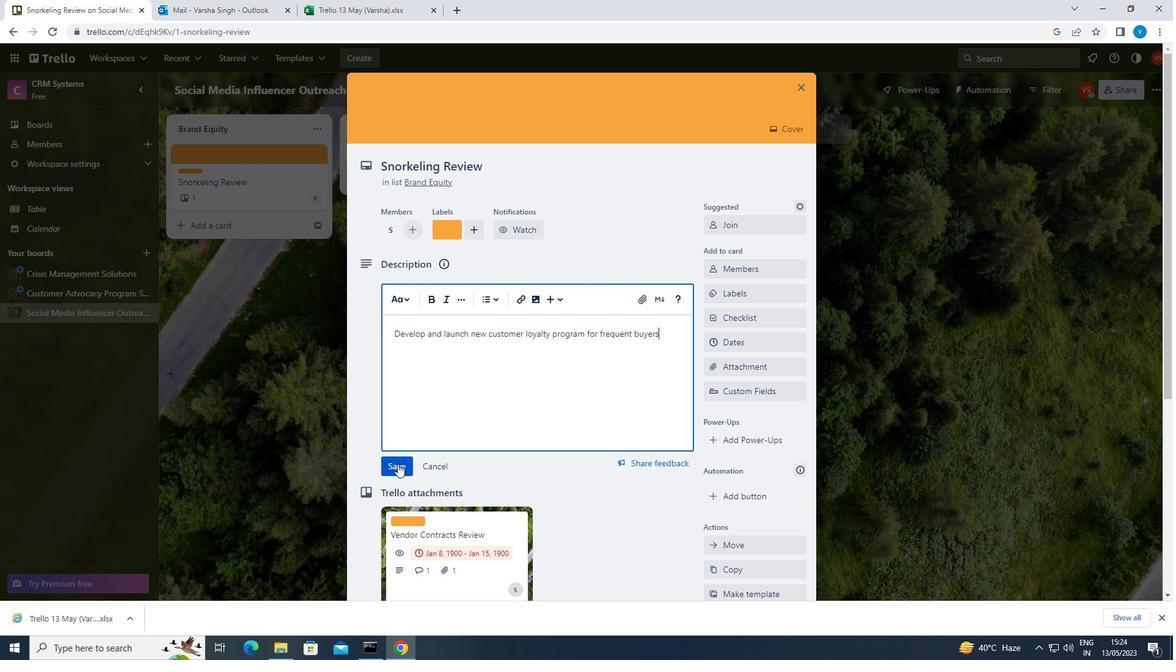
Action: Mouse moved to (452, 542)
Screenshot: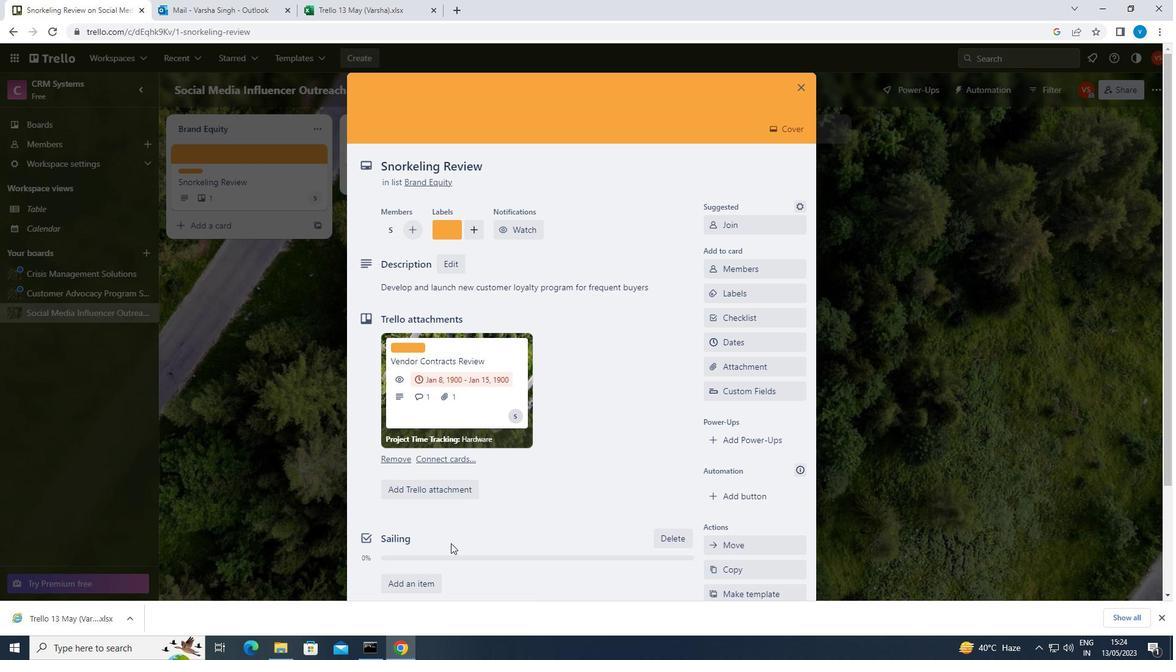 
Action: Mouse scrolled (452, 542) with delta (0, 0)
Screenshot: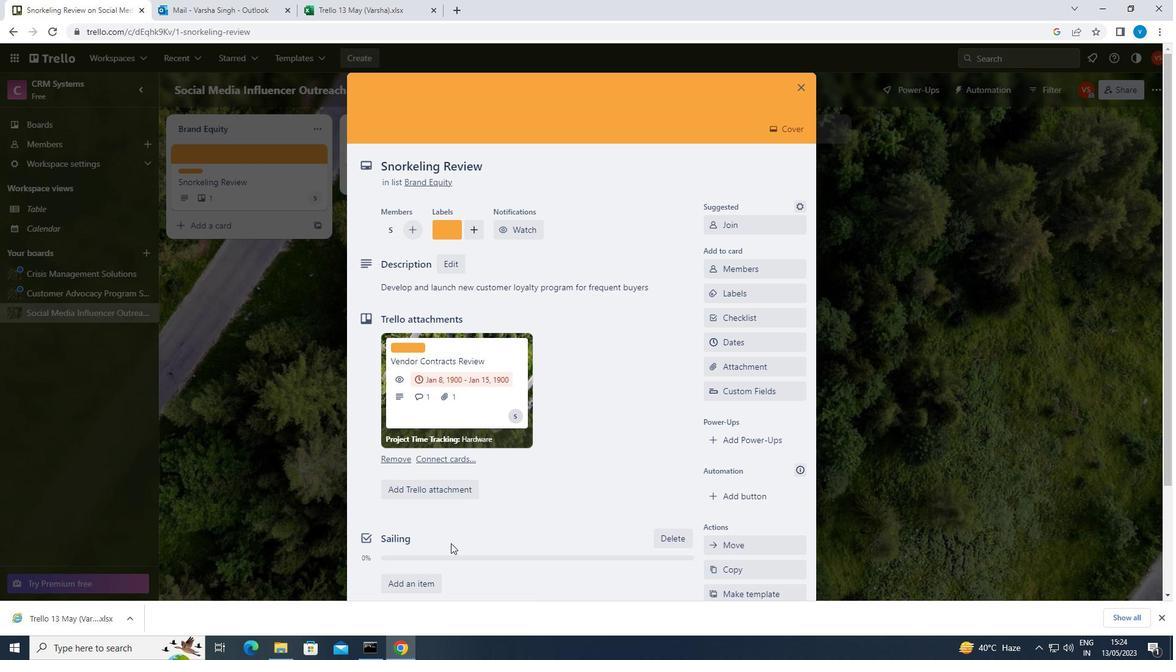 
Action: Mouse moved to (452, 542)
Screenshot: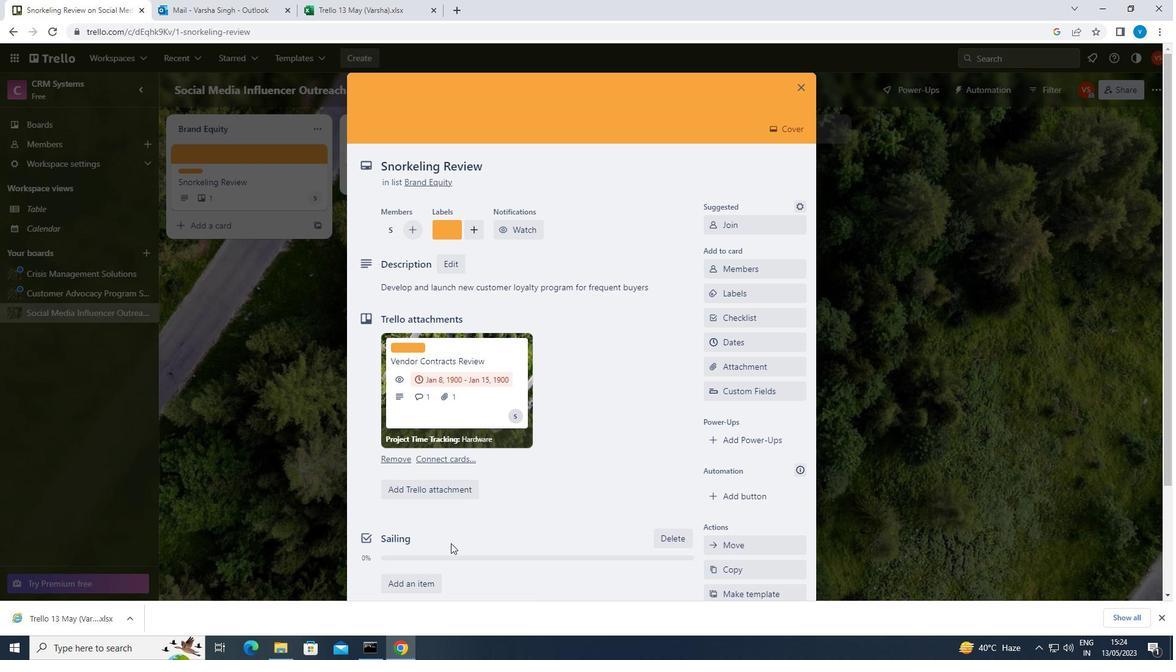 
Action: Mouse scrolled (452, 541) with delta (0, 0)
Screenshot: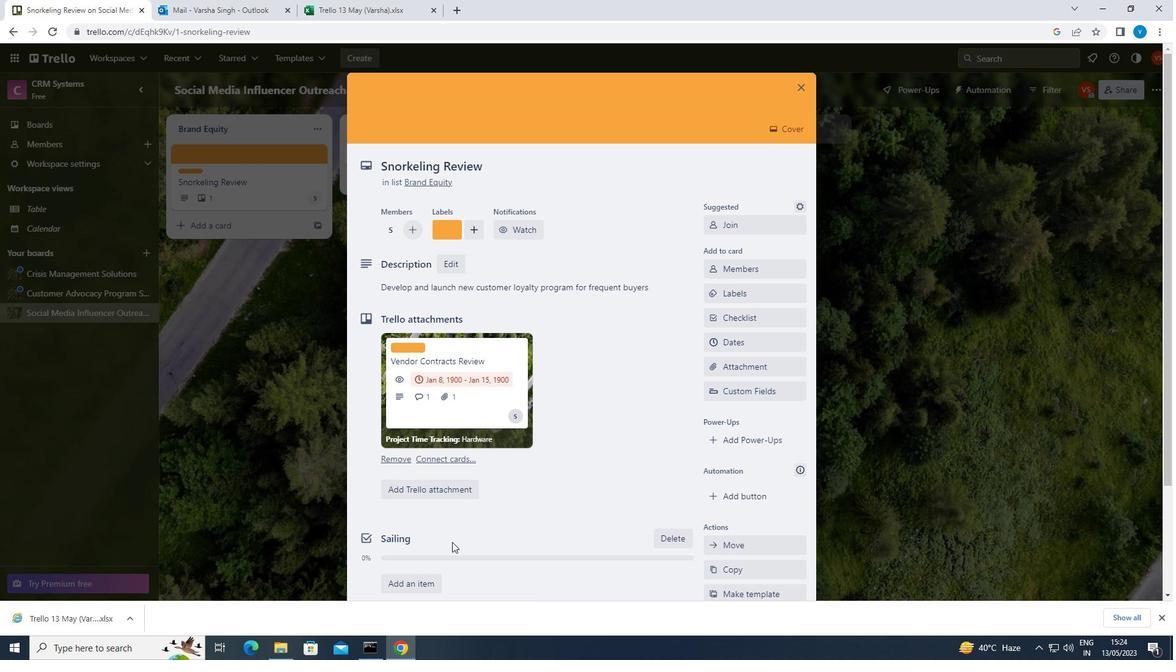 
Action: Mouse moved to (451, 535)
Screenshot: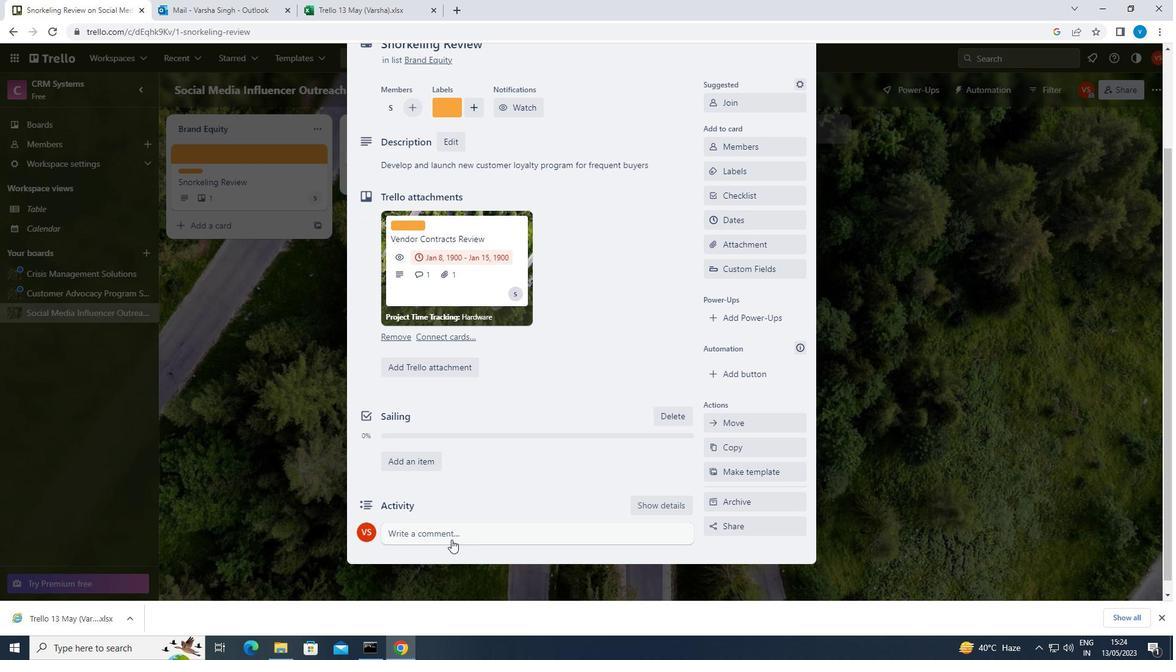 
Action: Mouse pressed left at (451, 535)
Screenshot: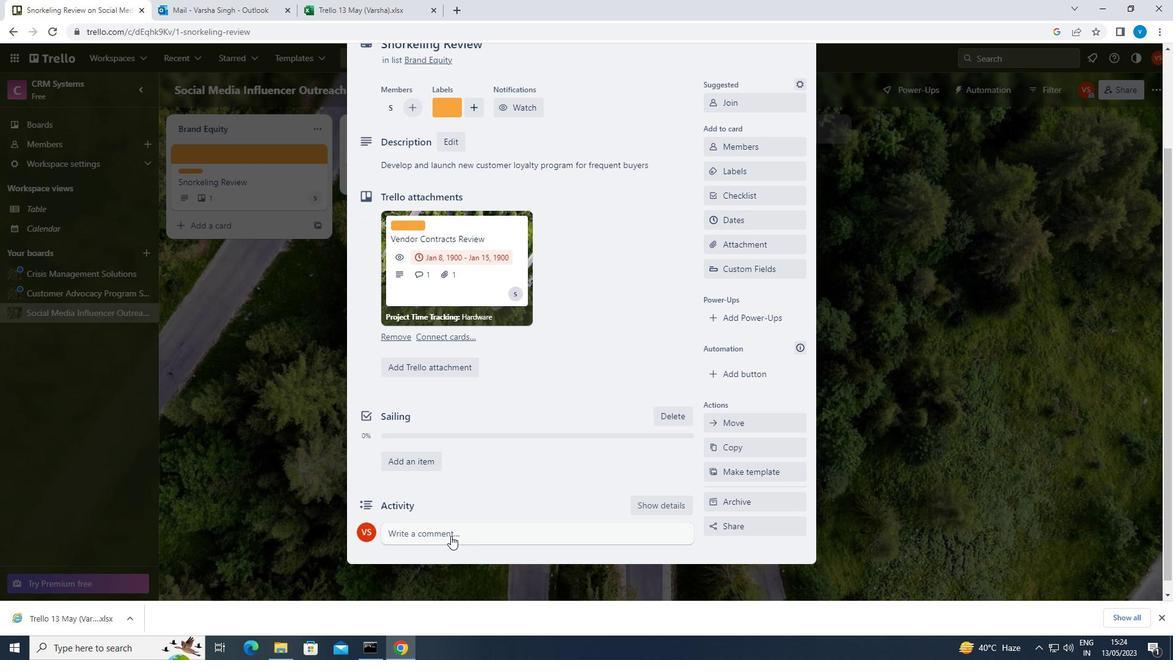 
Action: Mouse moved to (451, 534)
Screenshot: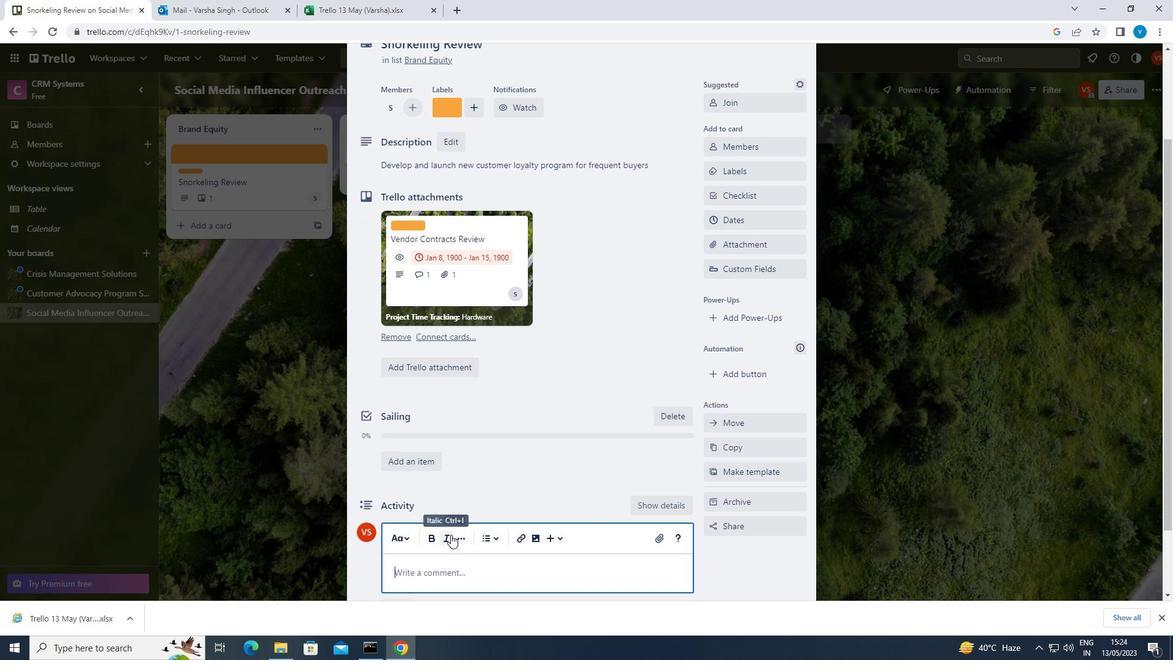 
Action: Key pressed <Key.shift>THIS<Key.space>TASK<Key.space>REQUIRES<Key.space>US<Key.space>TO<Key.space>BE<Key.space>PROACTIVE<Key.space>AND<Key.space>TAKR<Key.space>OWNERSHIP<Key.space>OF<Key.space>OUR<Key.space>WORK,<Key.space>ENSURING<Key.space>THAT<Key.space>WE<Key.space>ARE<Key.space>MAKING<Key.space>PROGRESS<Key.space>TOWARDS<Key.space>OUR<Key.space>GOALS.
Screenshot: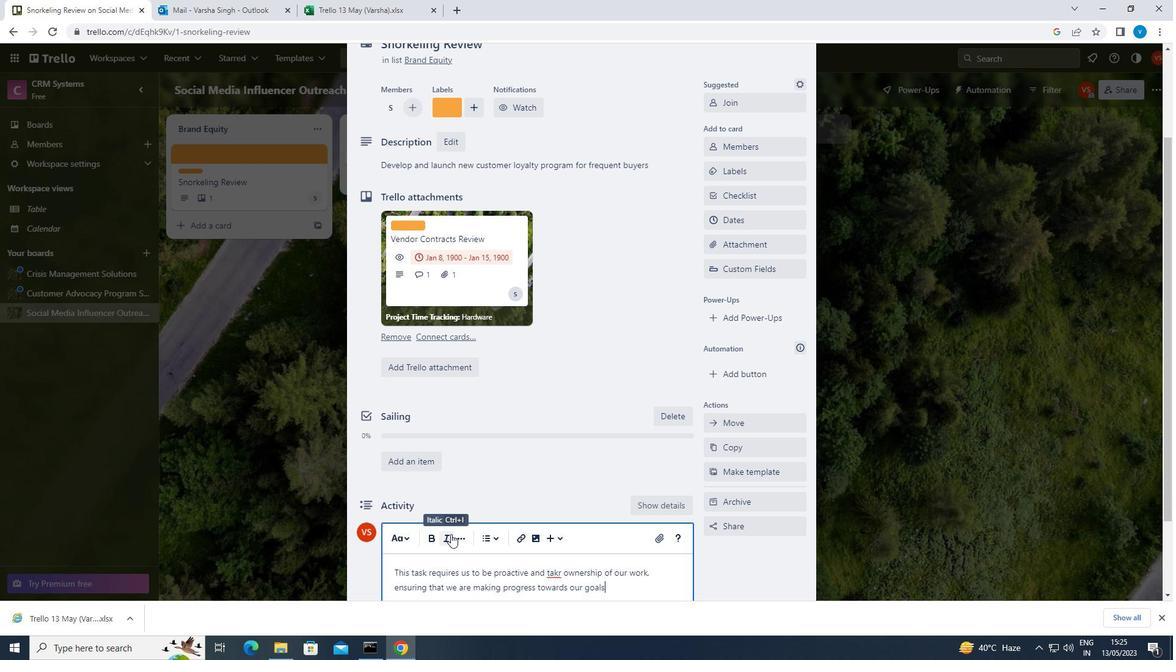 
Action: Mouse moved to (503, 547)
Screenshot: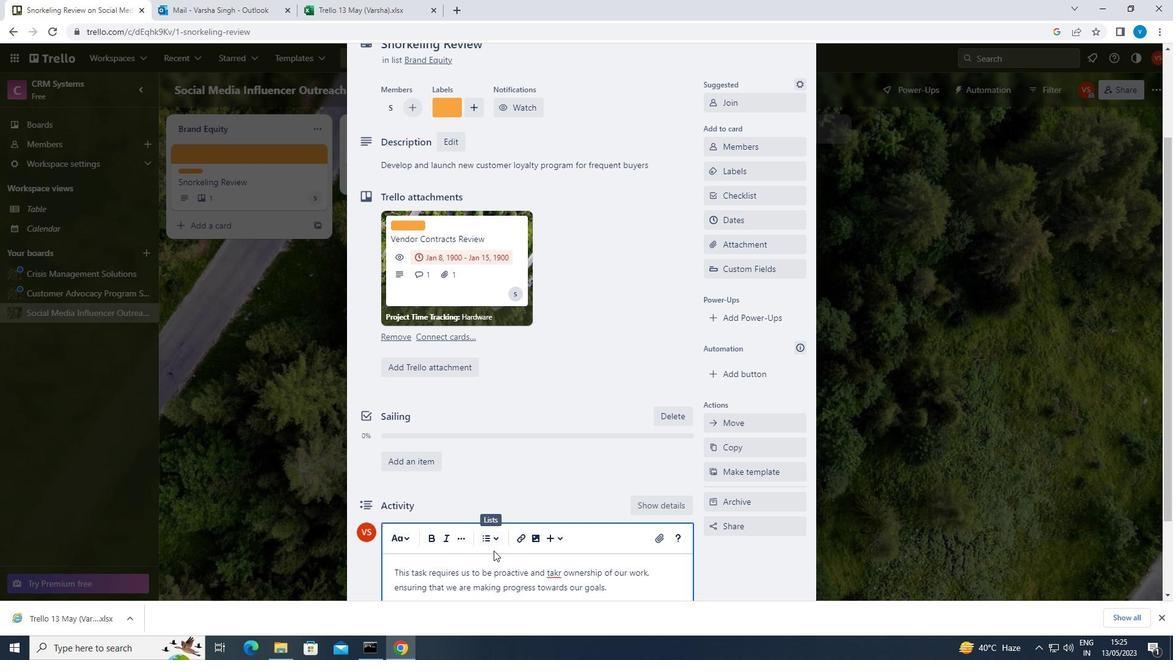 
Action: Mouse scrolled (503, 546) with delta (0, 0)
Screenshot: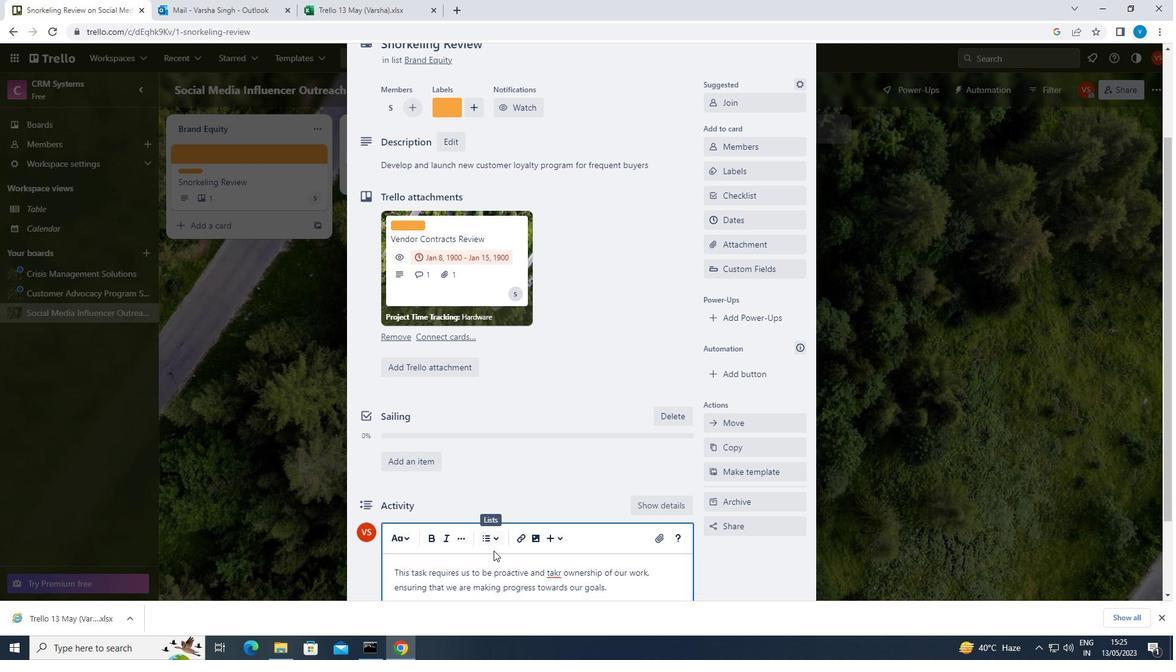 
Action: Mouse scrolled (503, 546) with delta (0, 0)
Screenshot: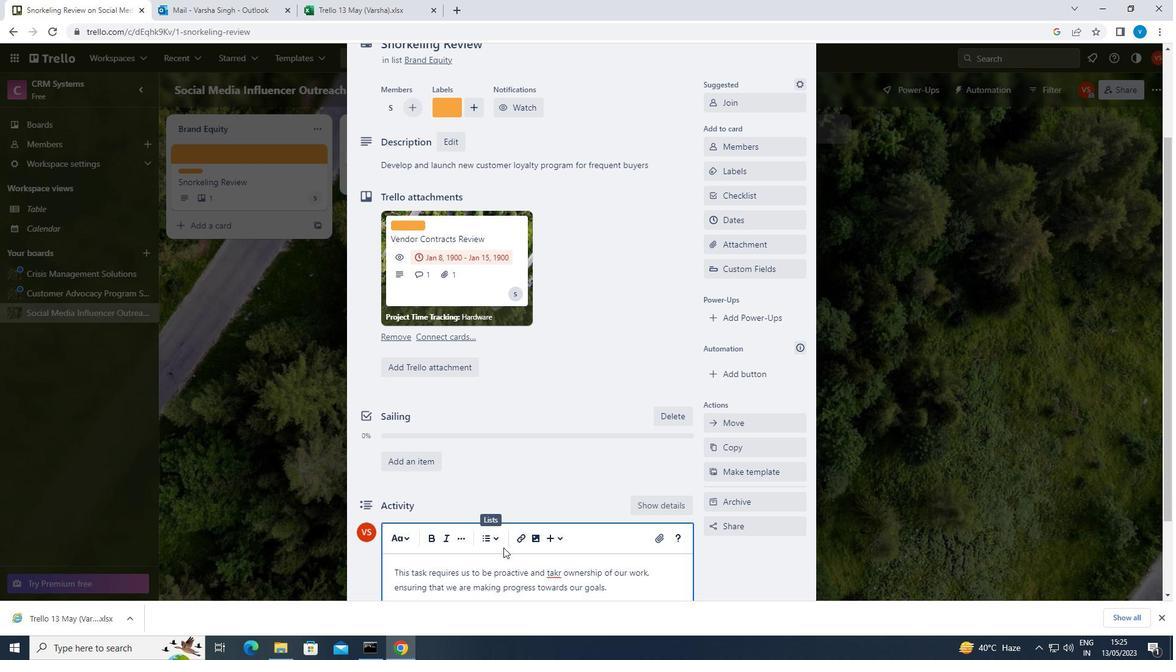 
Action: Mouse moved to (403, 523)
Screenshot: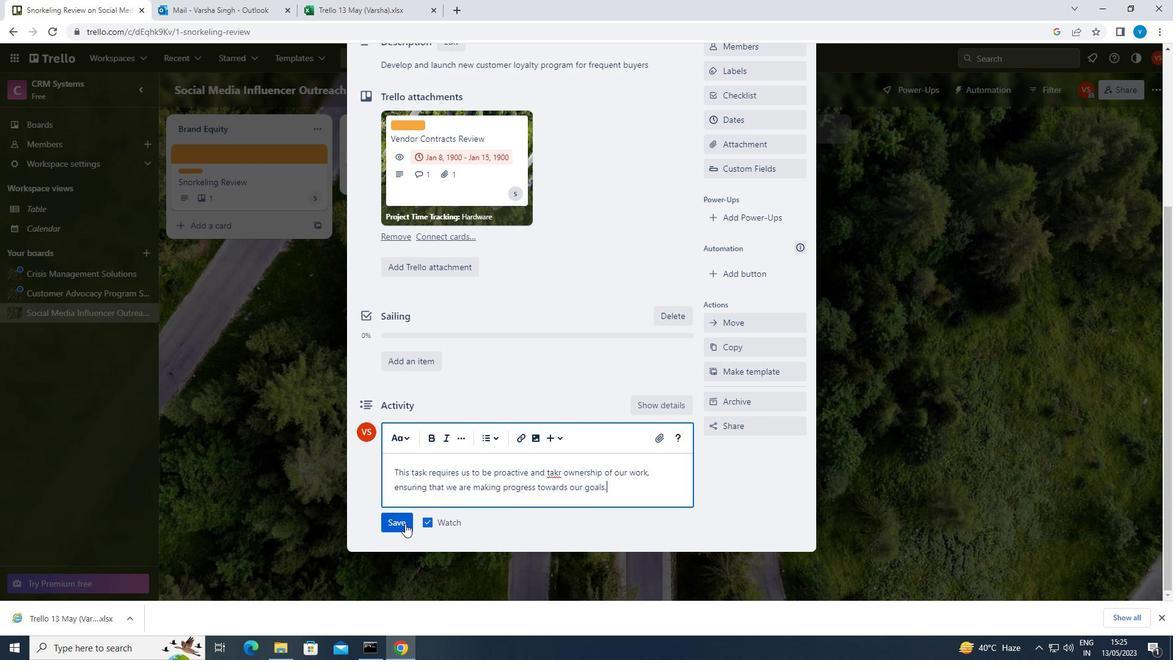 
Action: Mouse pressed left at (403, 523)
Screenshot: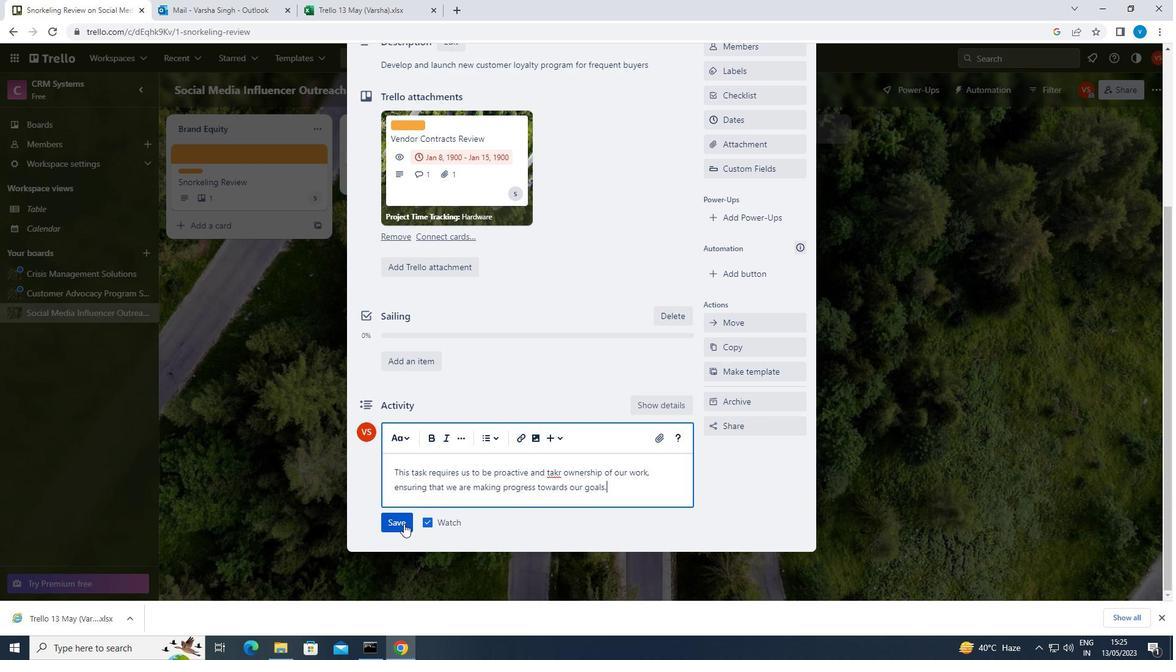 
Action: Mouse moved to (760, 127)
Screenshot: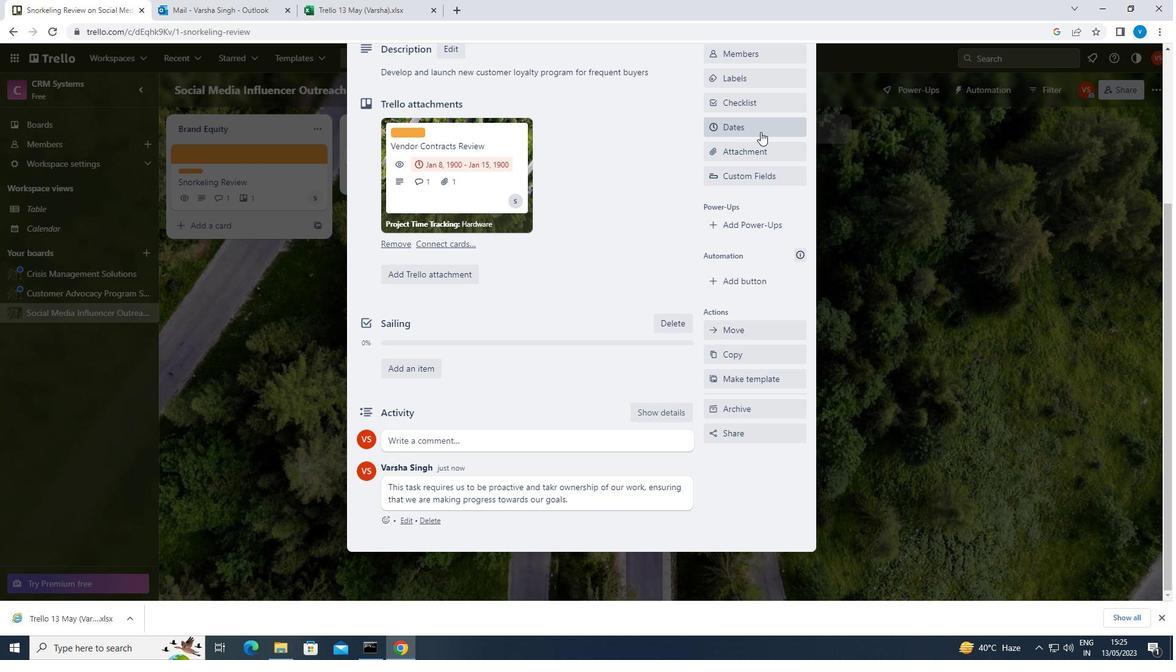 
Action: Mouse pressed left at (760, 127)
Screenshot: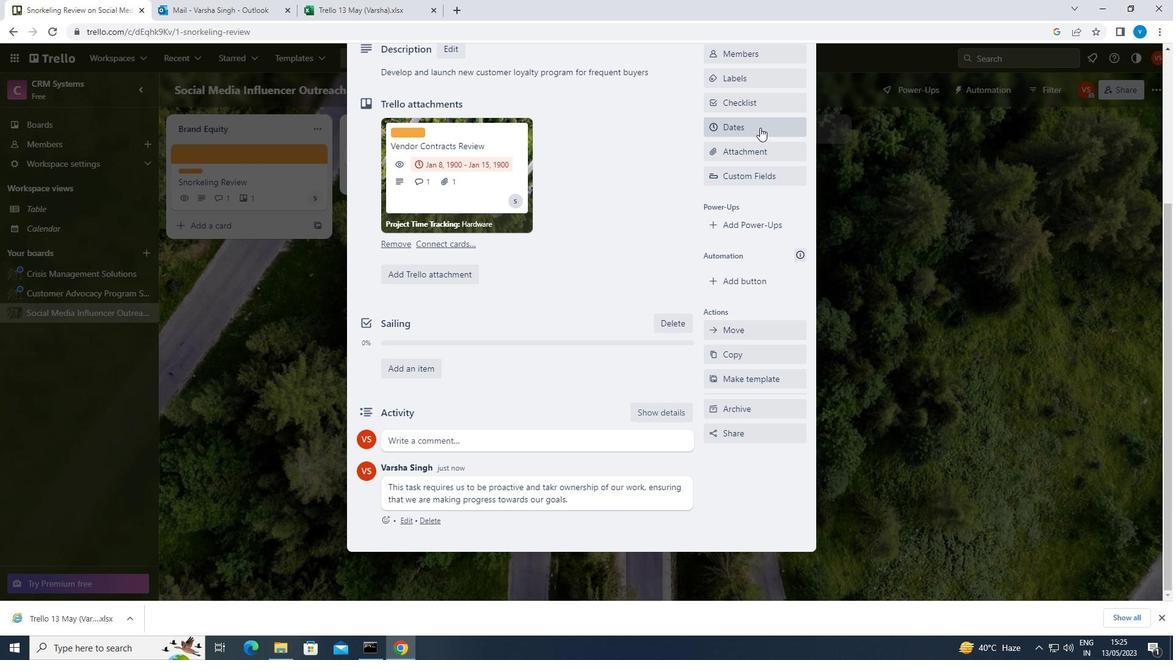 
Action: Mouse moved to (718, 374)
Screenshot: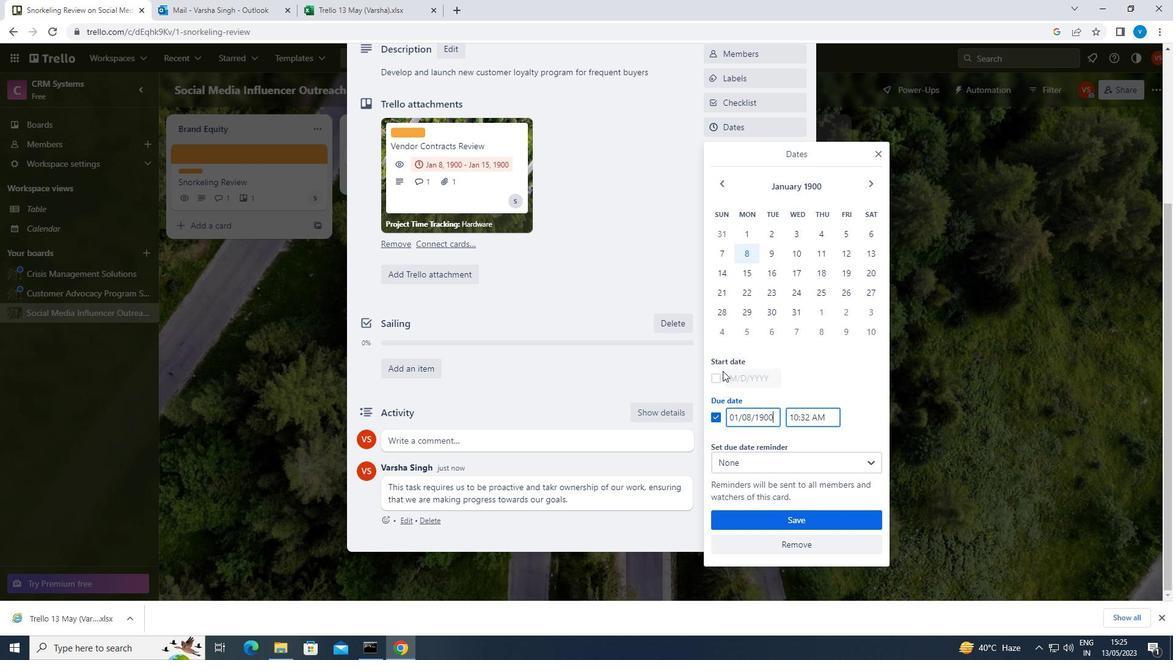 
Action: Mouse pressed left at (718, 374)
Screenshot: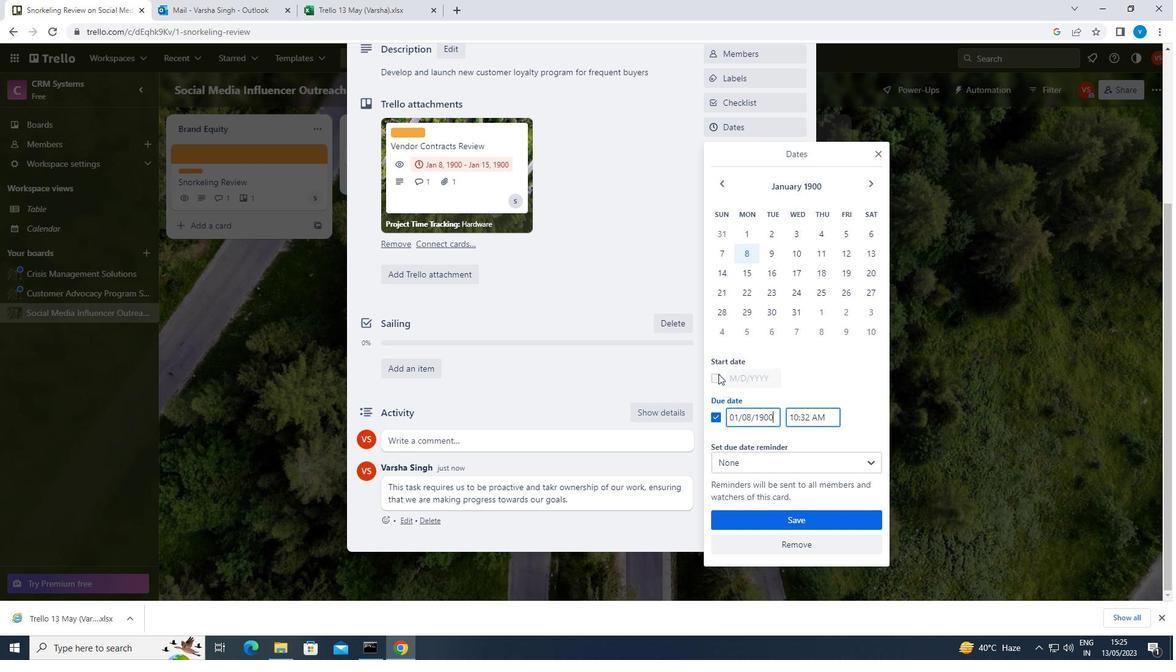 
Action: Mouse moved to (774, 374)
Screenshot: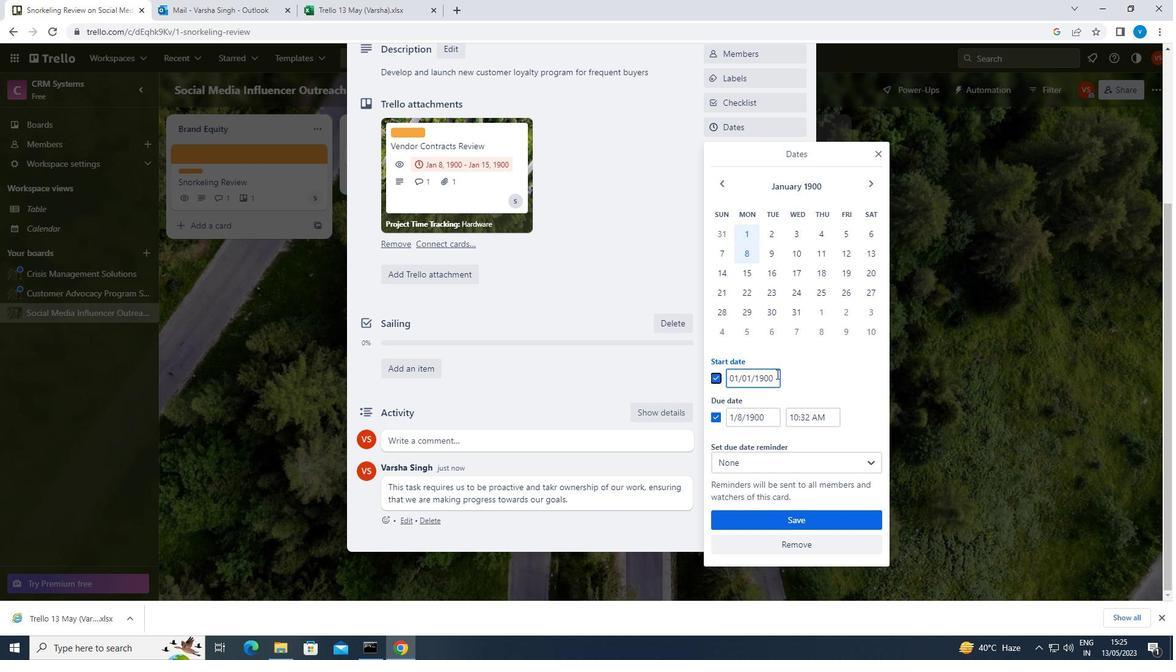 
Action: Mouse pressed left at (774, 374)
Screenshot: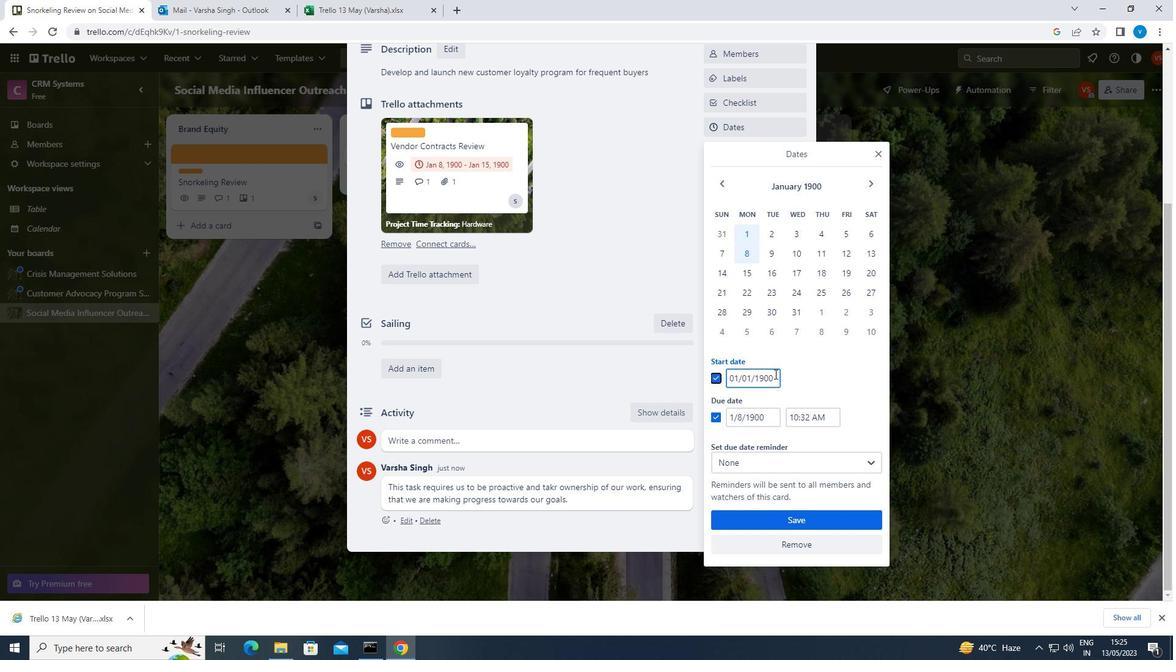 
Action: Mouse moved to (774, 374)
Screenshot: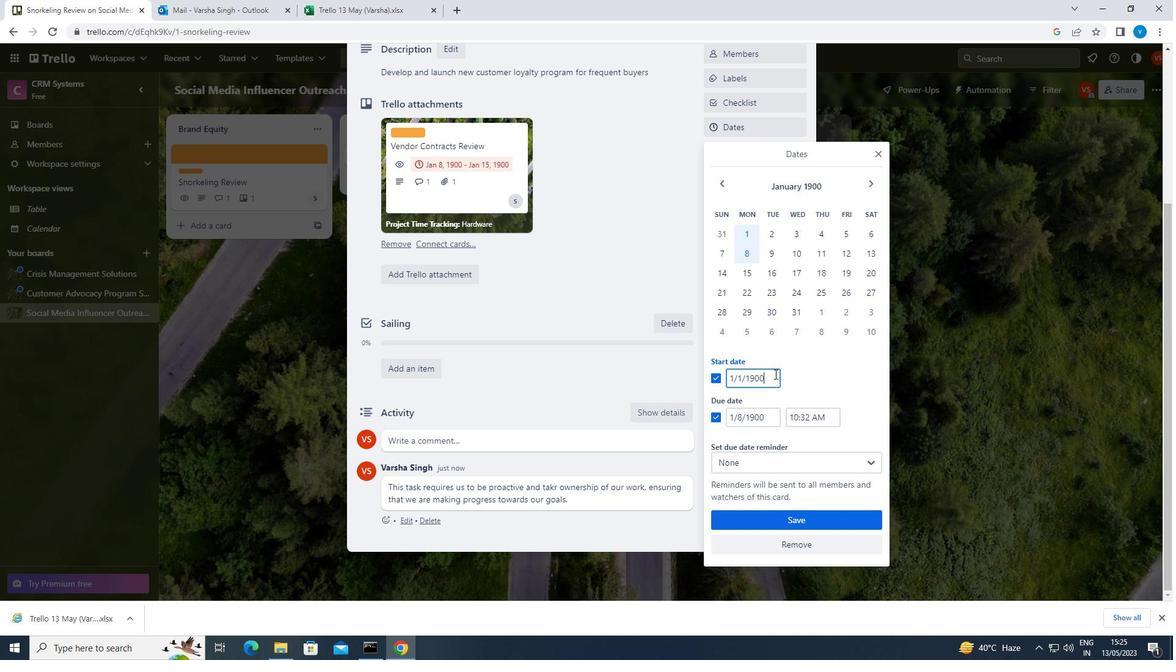 
Action: Key pressed <Key.backspace><Key.backspace><Key.backspace><Key.backspace><Key.backspace><Key.backspace><Key.backspace><Key.backspace><Key.backspace><Key.backspace><Key.backspace><Key.backspace><Key.backspace><Key.backspace>01/02/1900
Screenshot: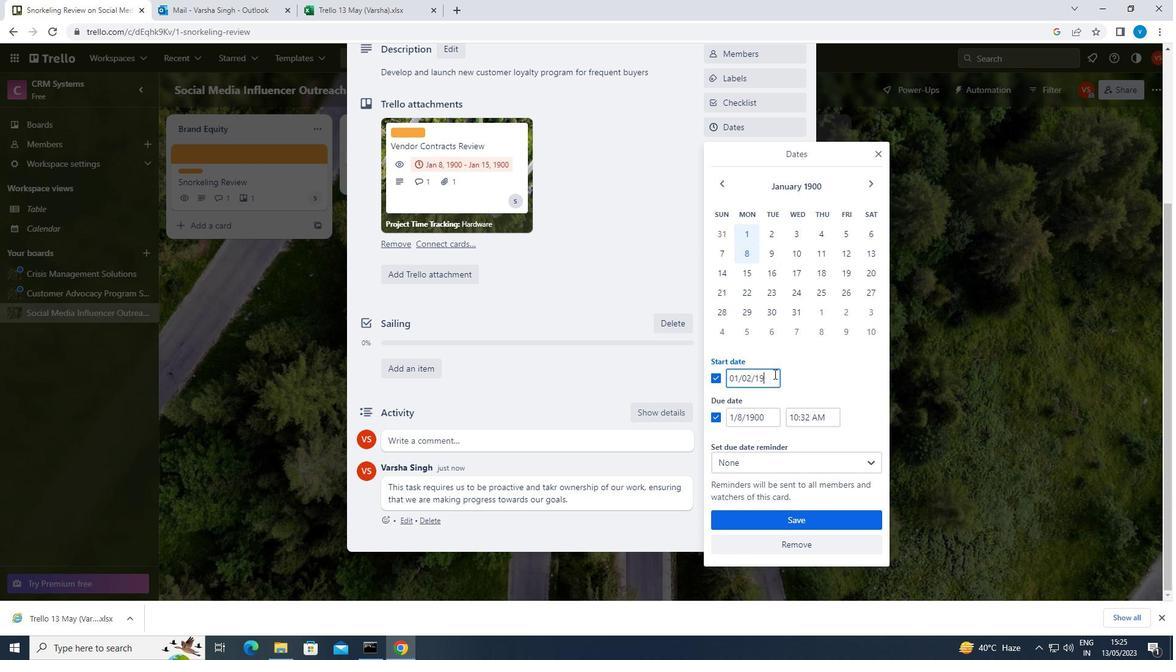 
Action: Mouse moved to (774, 420)
Screenshot: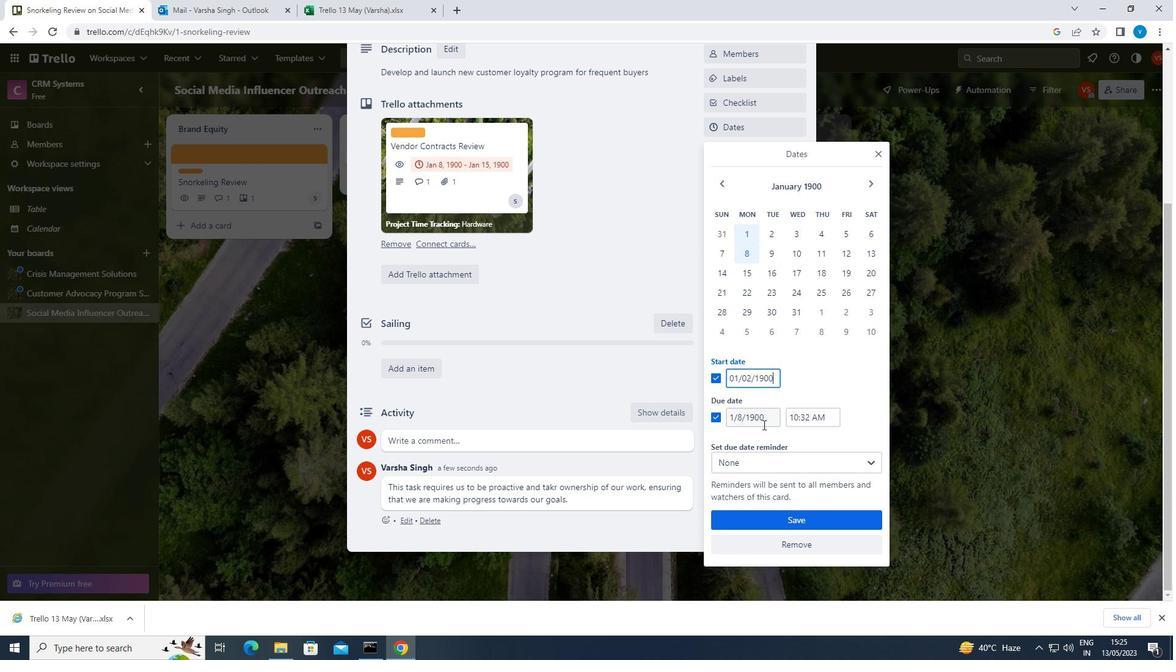 
Action: Mouse pressed left at (774, 420)
Screenshot: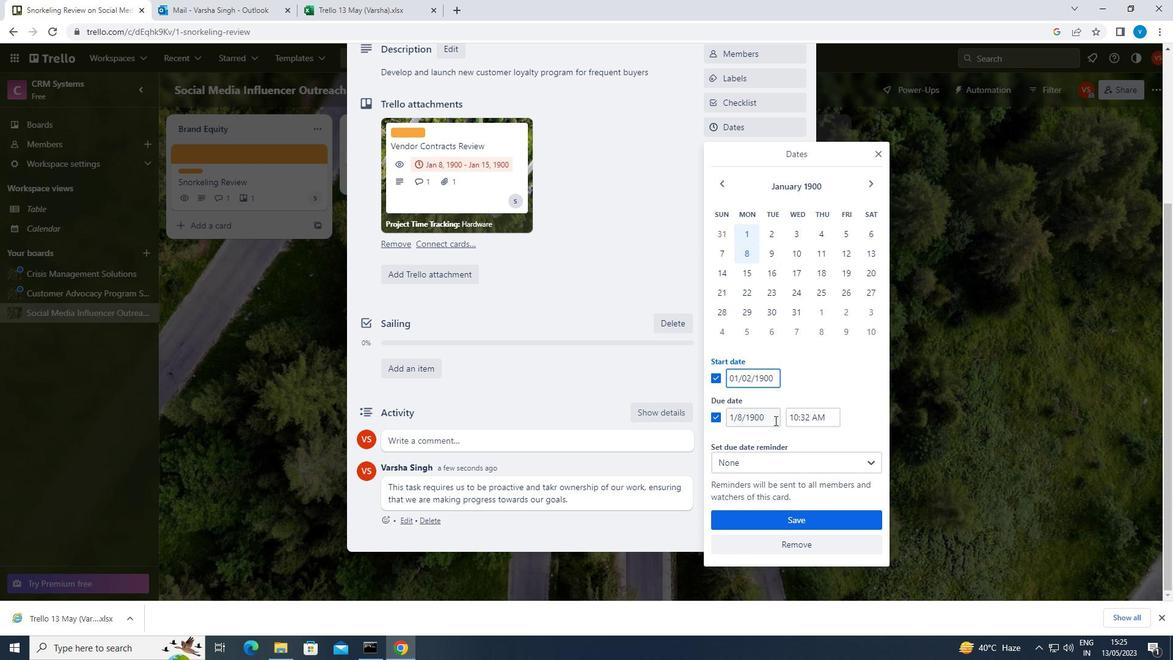 
Action: Key pressed <Key.backspace><Key.backspace><Key.backspace><Key.backspace><Key.backspace><Key.backspace><Key.backspace><Key.backspace><Key.backspace><Key.backspace><Key.backspace><Key.backspace><Key.backspace><Key.backspace><Key.backspace><Key.backspace><Key.backspace><Key.backspace>01/09/1900
Screenshot: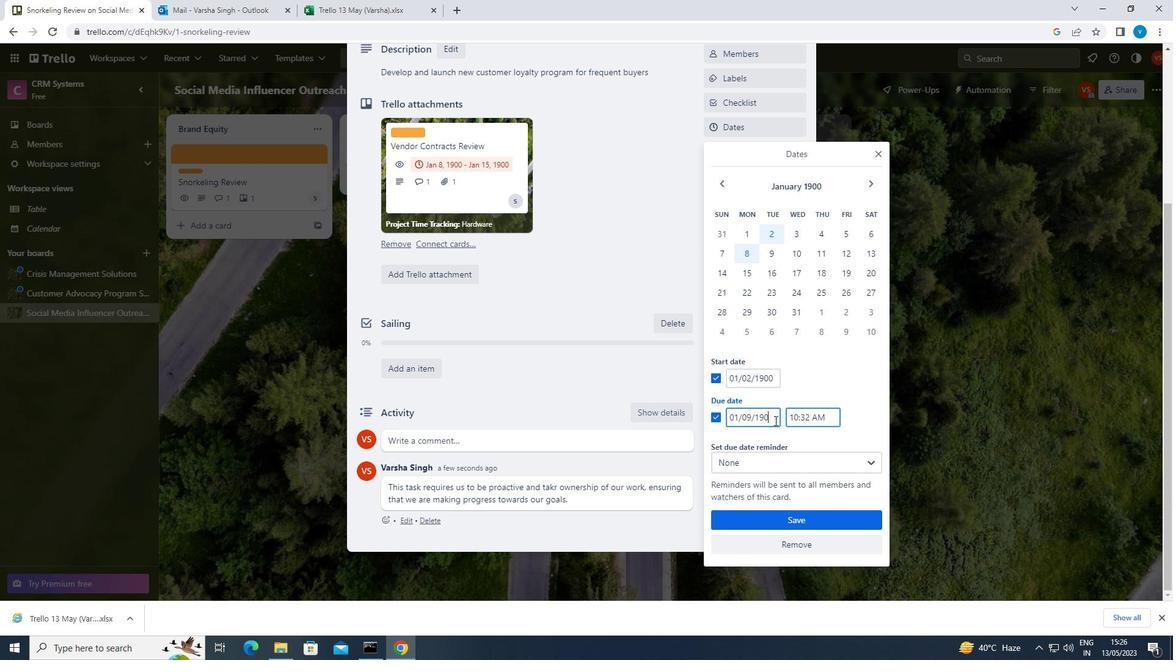 
Action: Mouse moved to (778, 519)
Screenshot: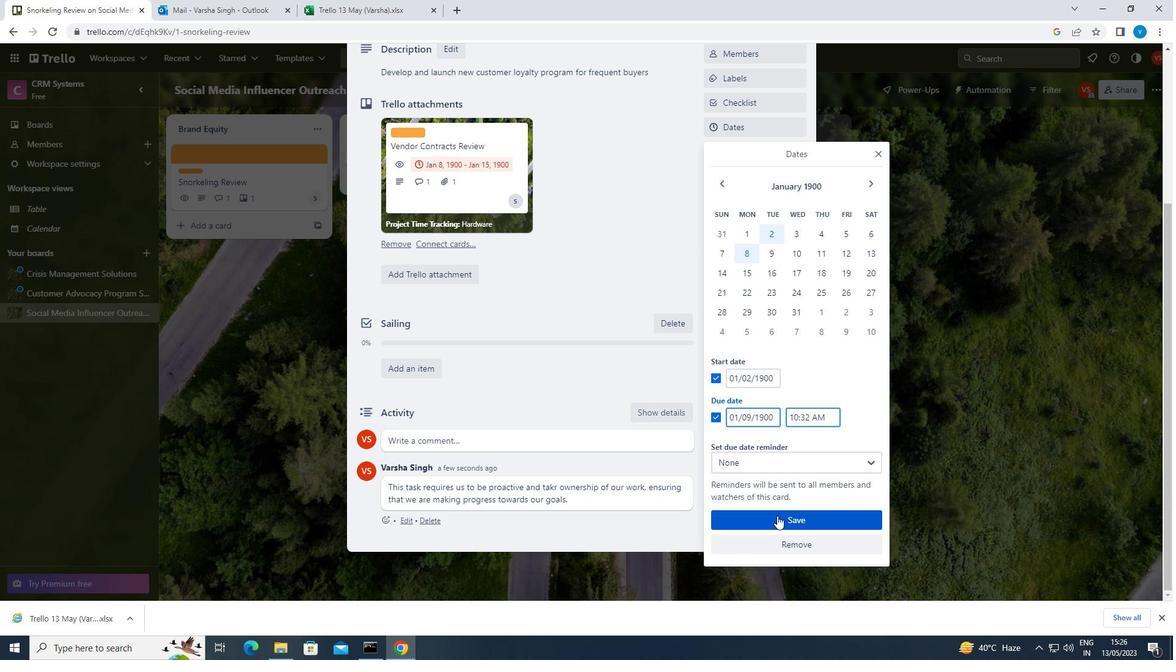 
Action: Mouse pressed left at (778, 519)
Screenshot: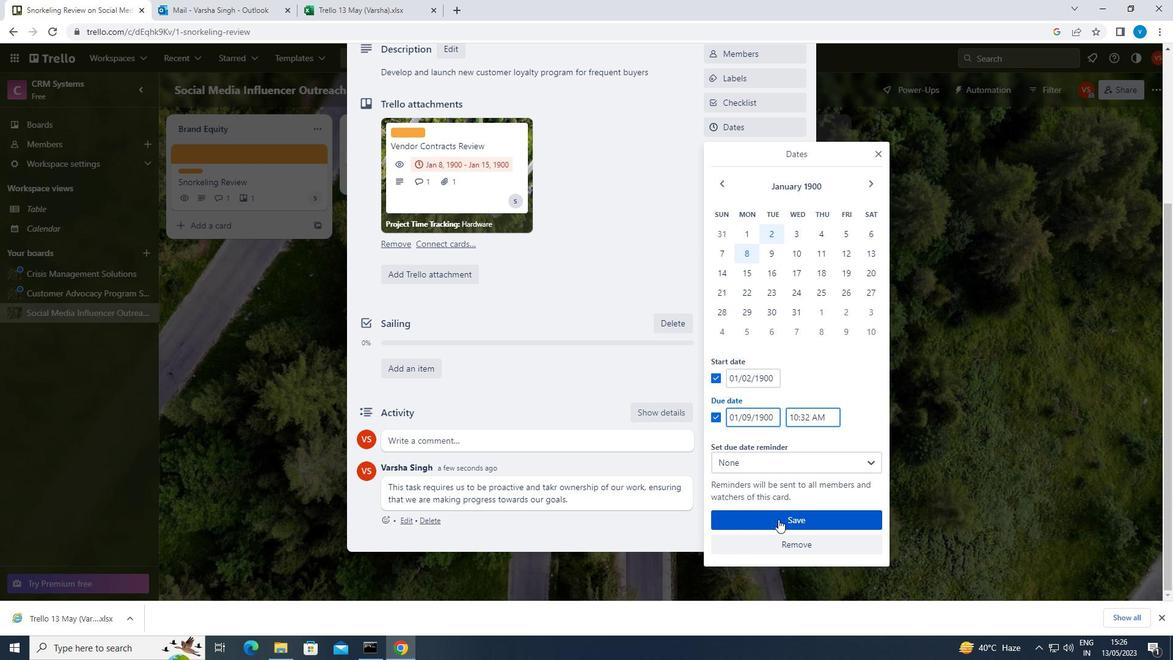 
